 Task: Look for space in Paisley, United Kingdom from 12th June, 2023 to 15th June, 2023 for 2 adults in price range Rs.10000 to Rs.15000. Place can be entire place with 1  bedroom having 1 bed and 1 bathroom. Property type can be house, flat, guest house, hotel. Booking option can be shelf check-in. Required host language is English.
Action: Mouse moved to (396, 78)
Screenshot: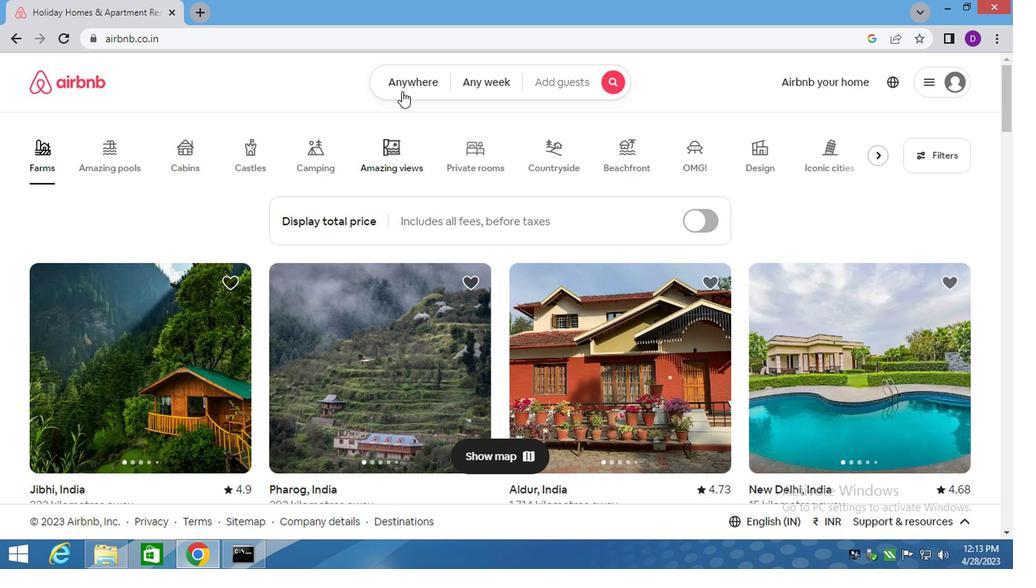 
Action: Mouse pressed left at (396, 78)
Screenshot: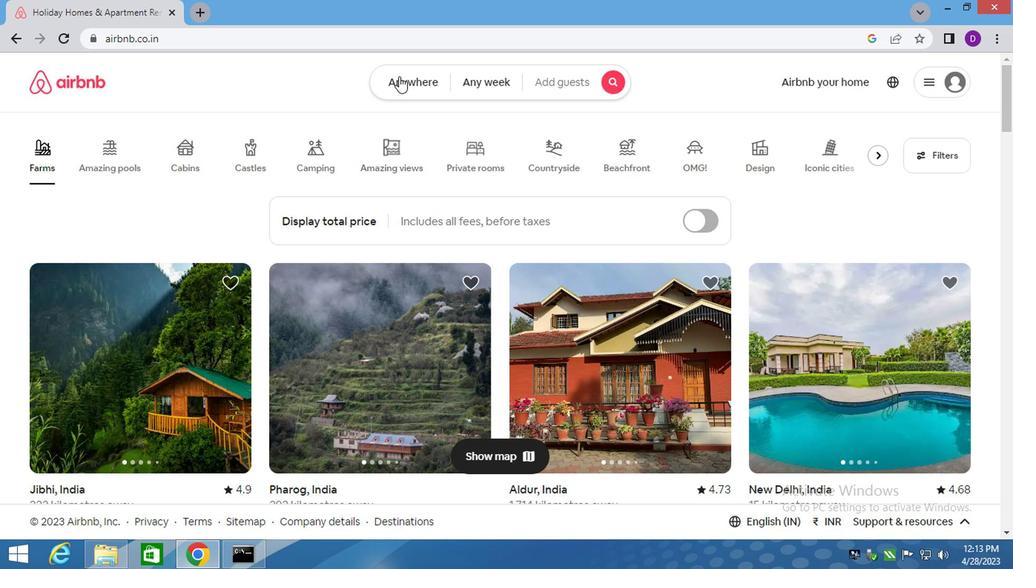 
Action: Mouse moved to (262, 143)
Screenshot: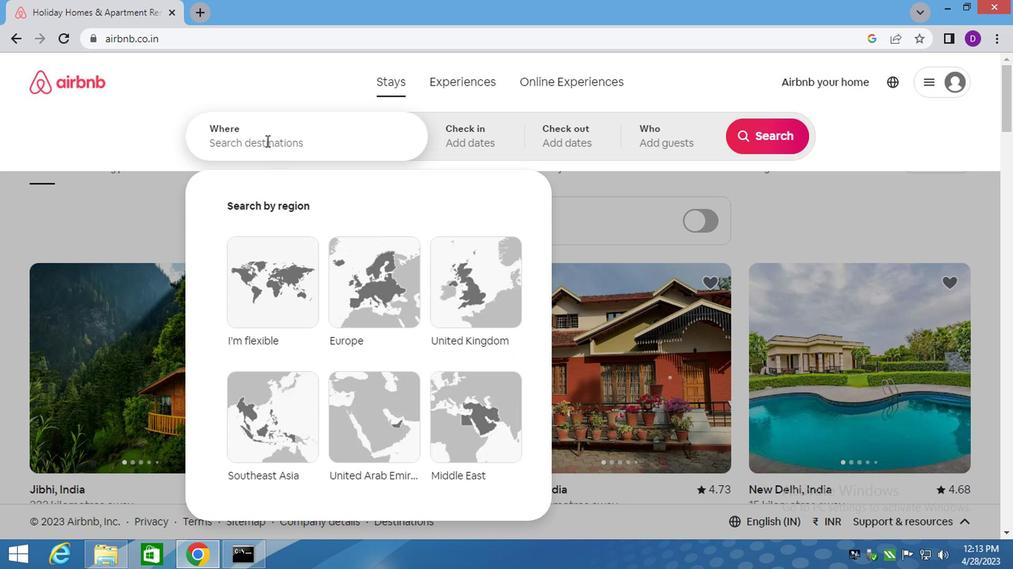 
Action: Mouse pressed left at (262, 143)
Screenshot: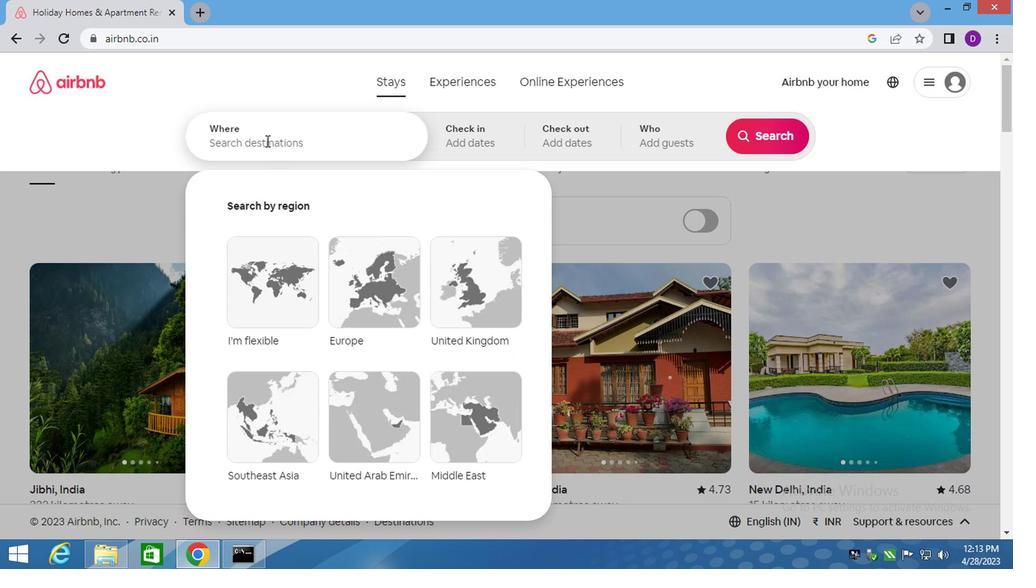 
Action: Key pressed <Key.shift>PAISLEY<Key.down>,<Key.space><Key.shift>UNITED<Key.enter>
Screenshot: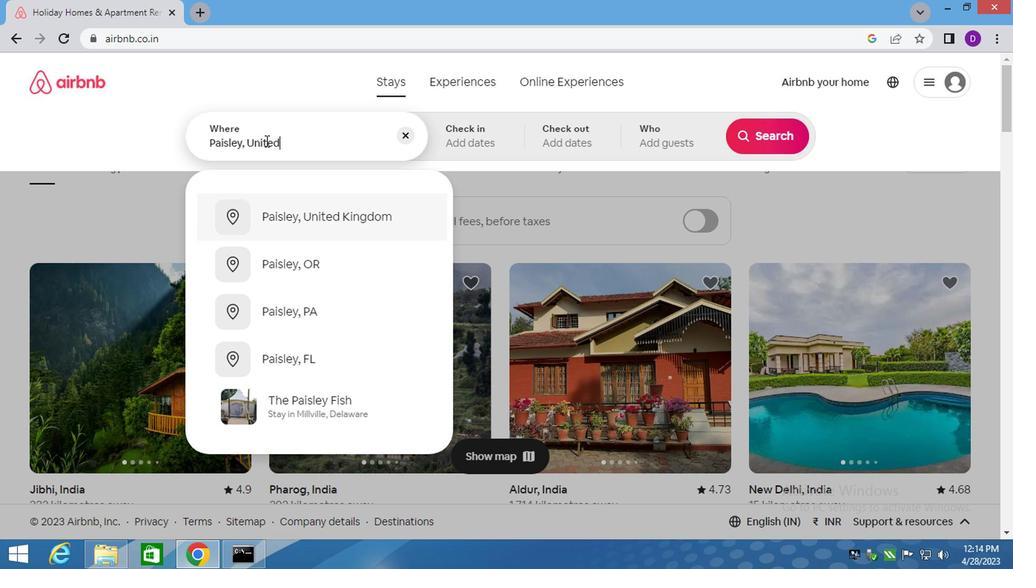 
Action: Mouse moved to (747, 259)
Screenshot: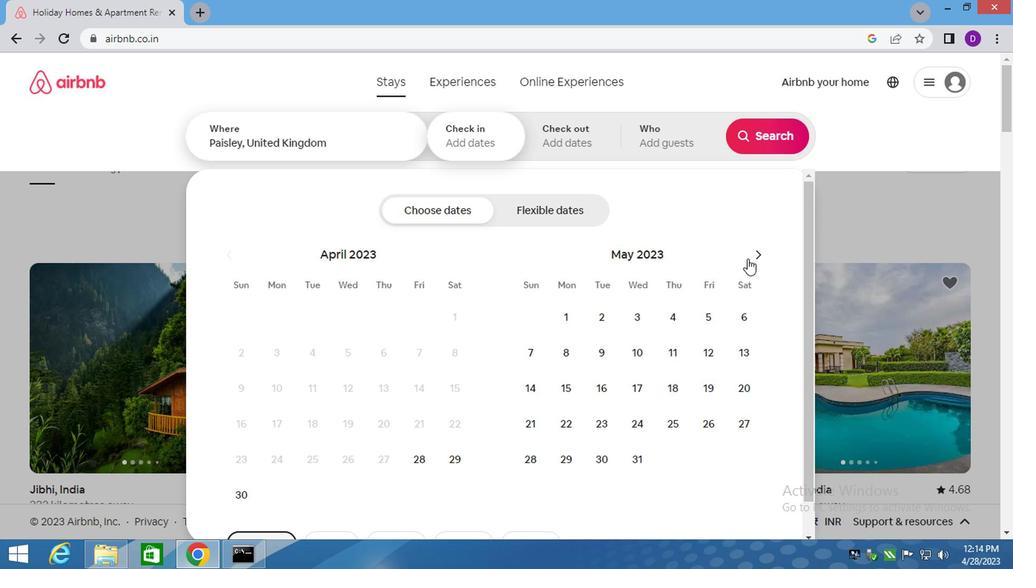 
Action: Mouse pressed left at (747, 259)
Screenshot: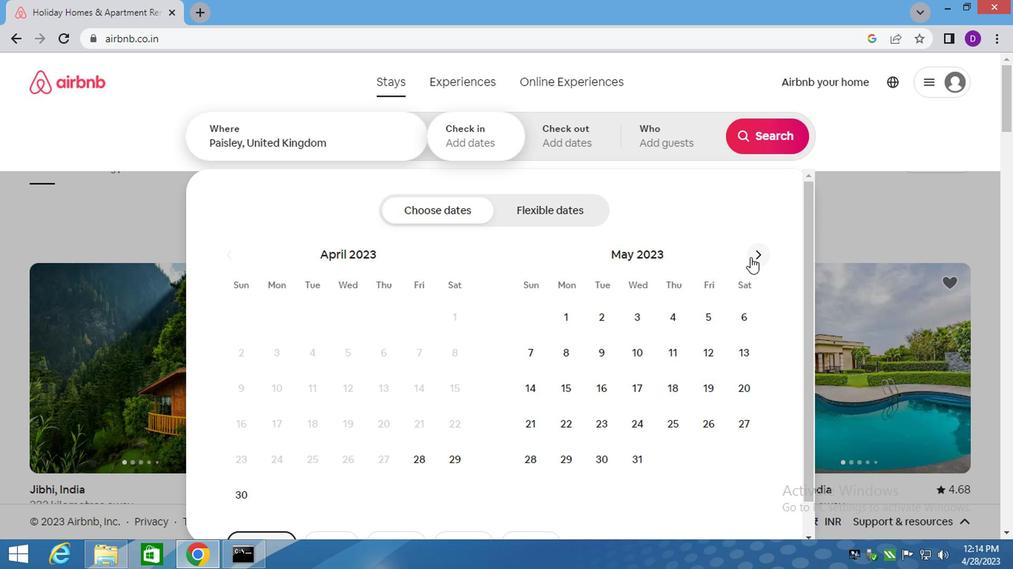 
Action: Mouse moved to (556, 381)
Screenshot: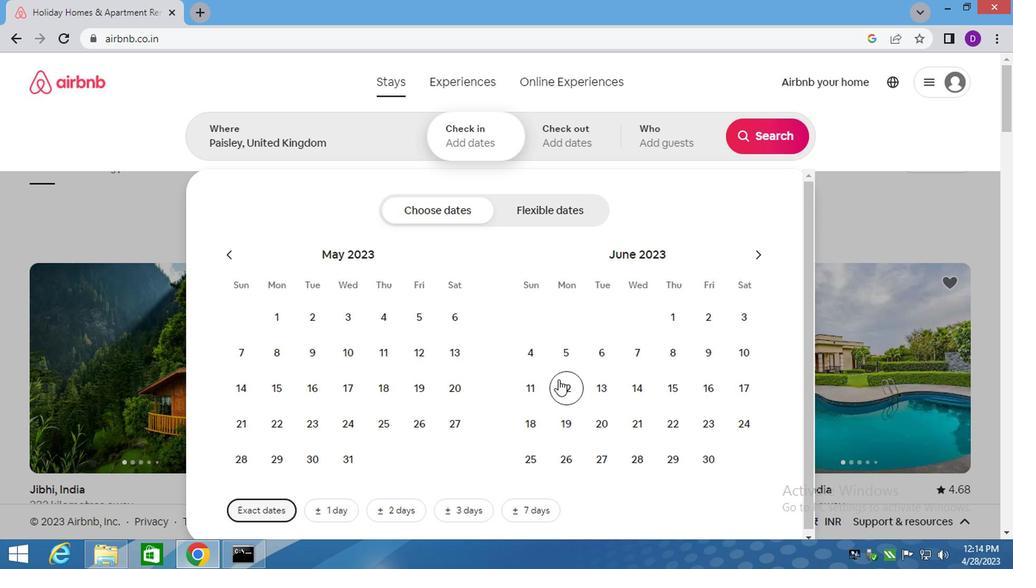 
Action: Mouse pressed left at (556, 381)
Screenshot: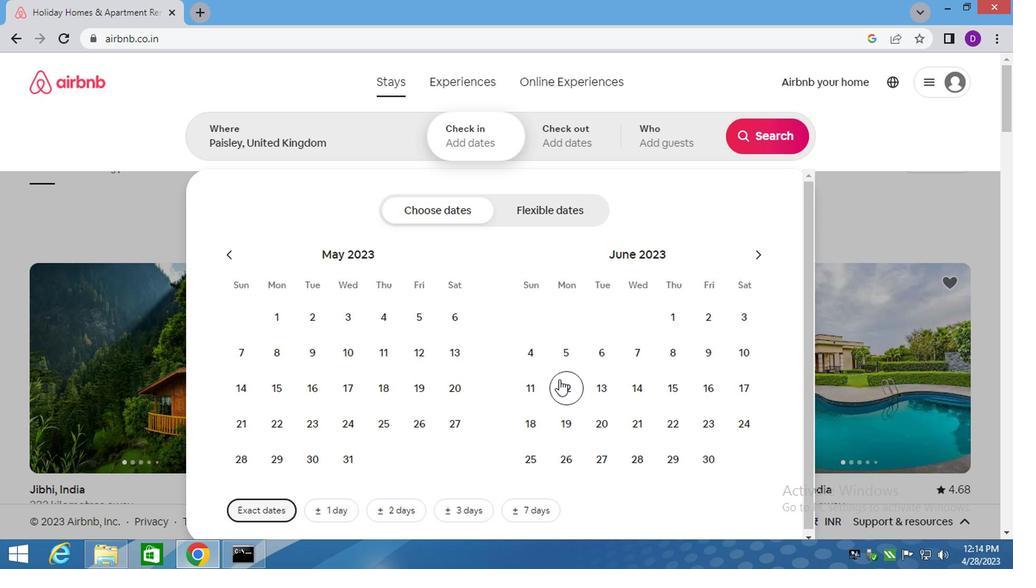 
Action: Mouse moved to (656, 392)
Screenshot: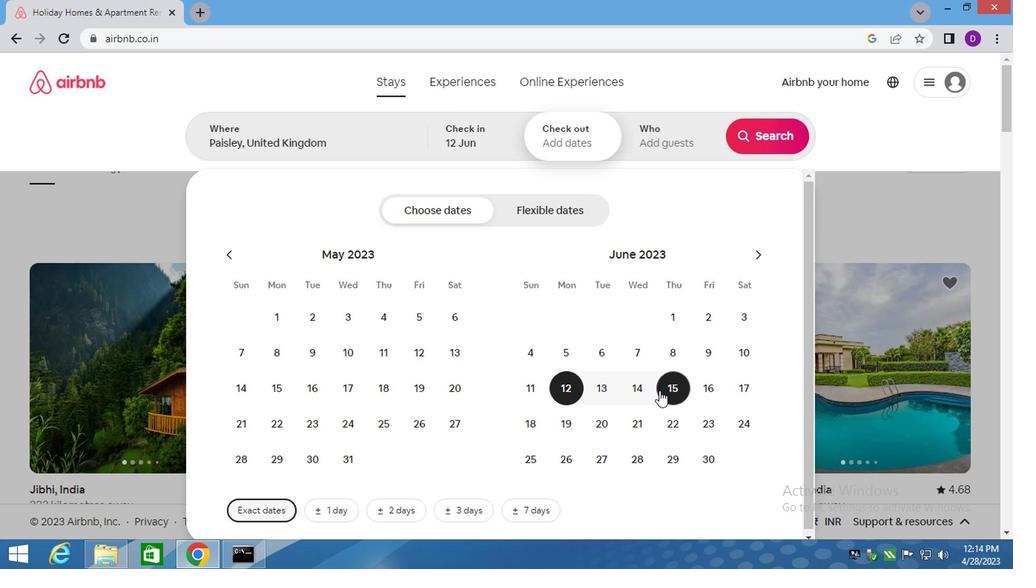 
Action: Mouse pressed left at (656, 392)
Screenshot: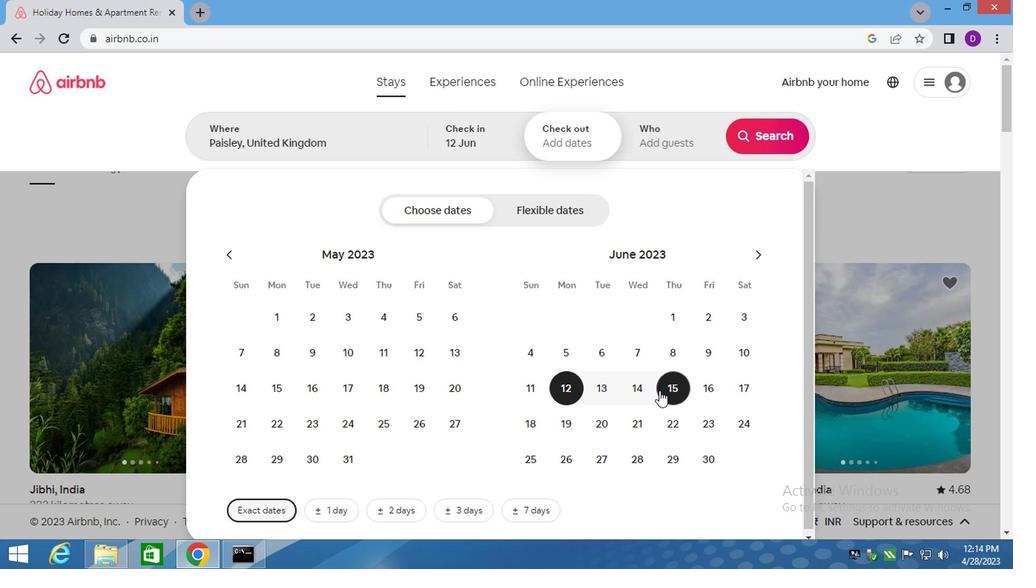 
Action: Mouse moved to (649, 139)
Screenshot: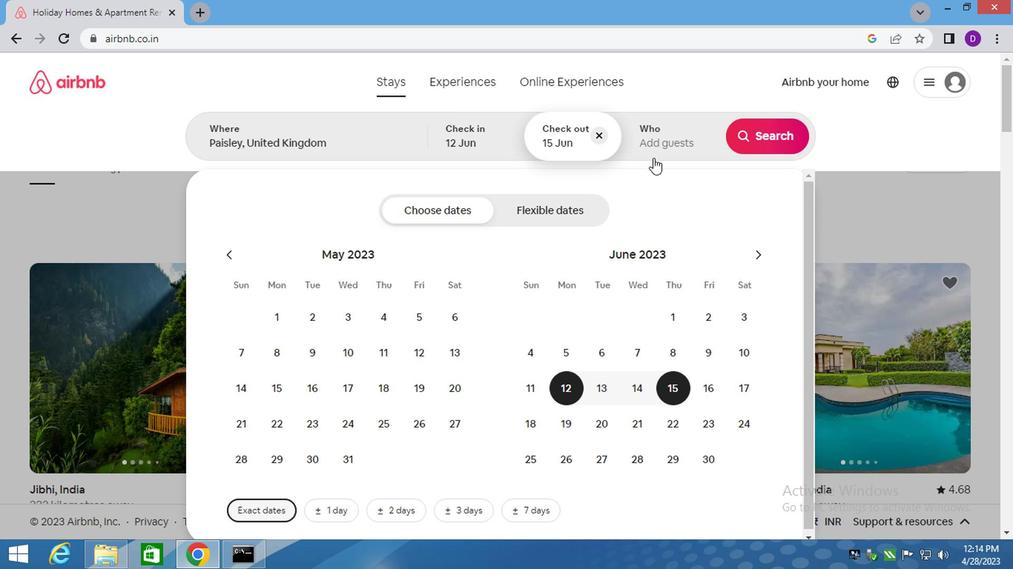 
Action: Mouse pressed left at (649, 139)
Screenshot: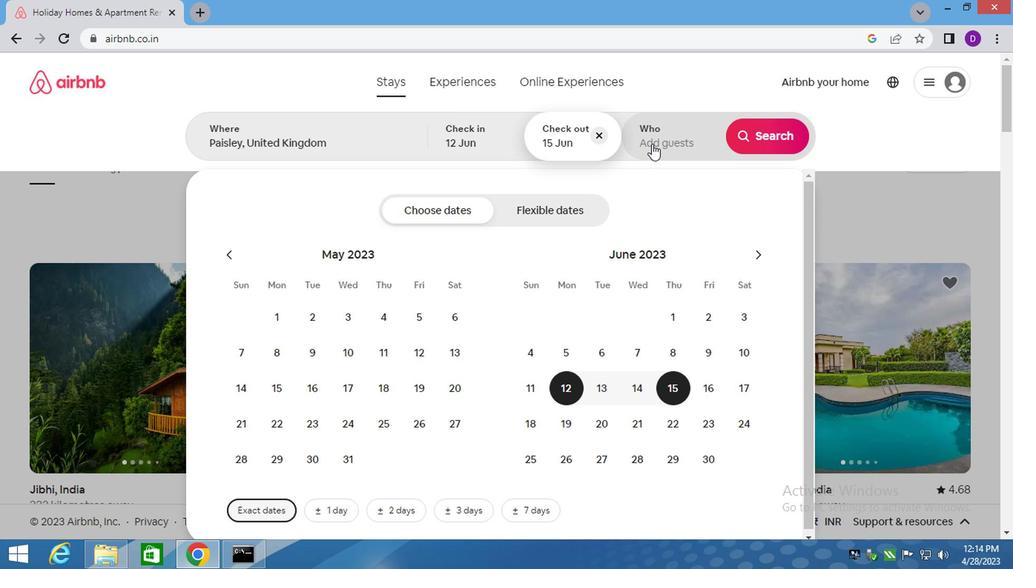 
Action: Mouse moved to (775, 217)
Screenshot: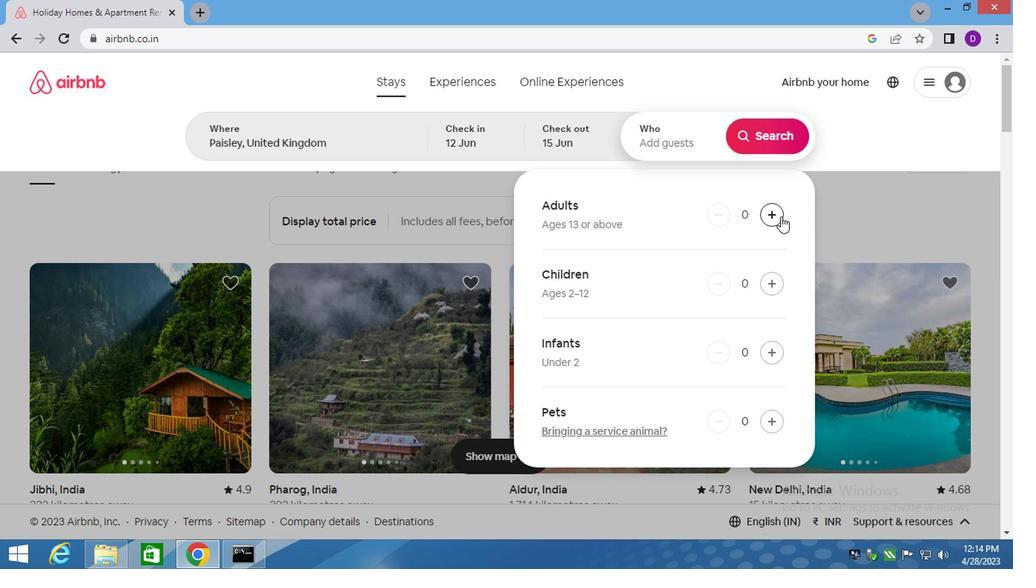 
Action: Mouse pressed left at (775, 217)
Screenshot: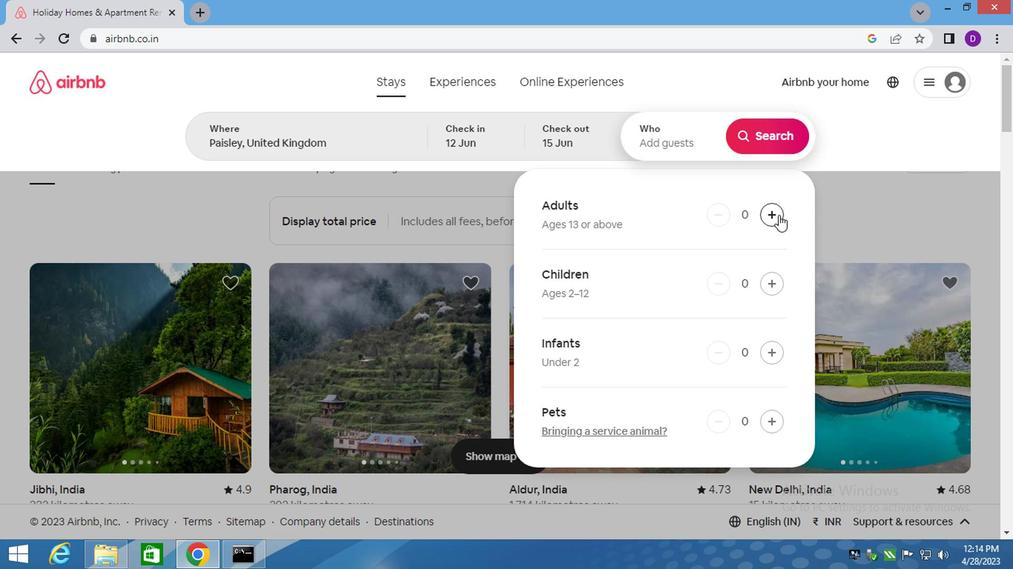 
Action: Mouse pressed left at (775, 217)
Screenshot: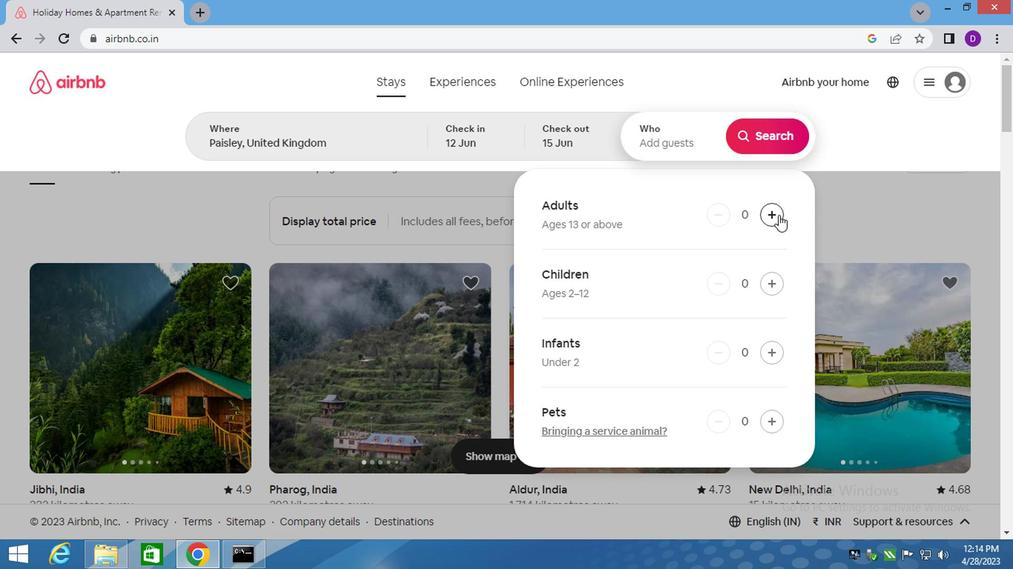 
Action: Mouse moved to (751, 134)
Screenshot: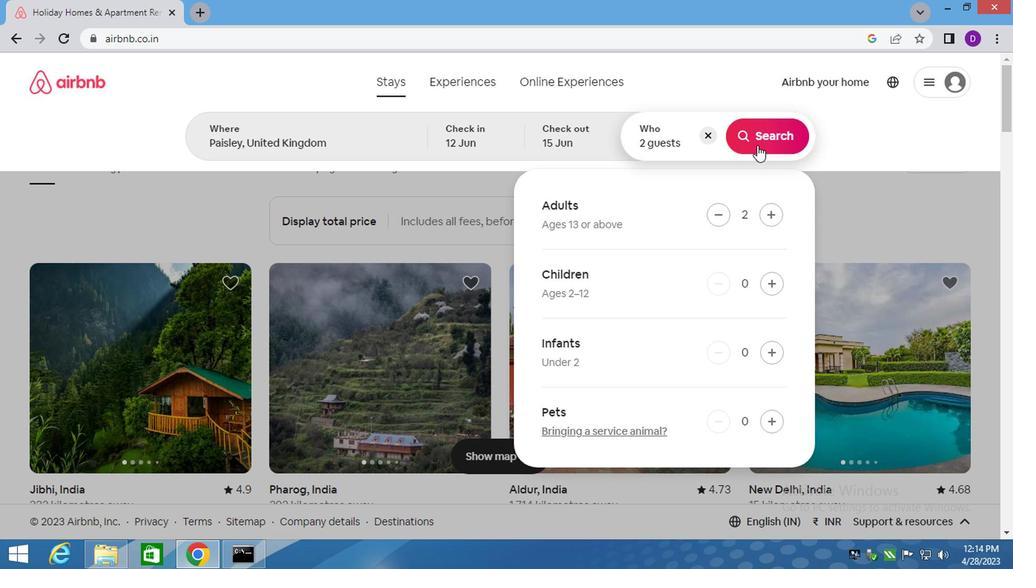 
Action: Mouse pressed left at (751, 134)
Screenshot: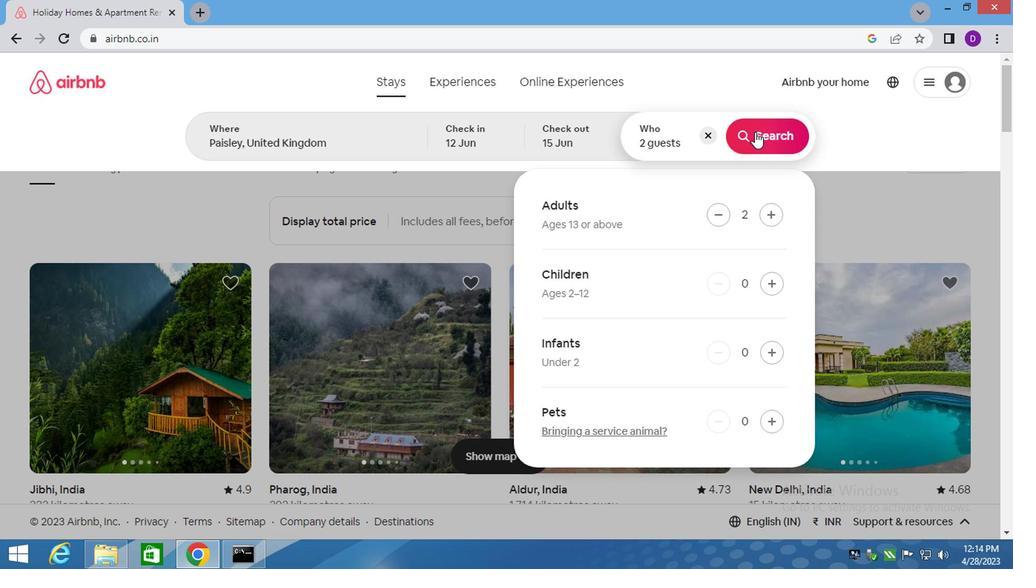 
Action: Mouse moved to (930, 144)
Screenshot: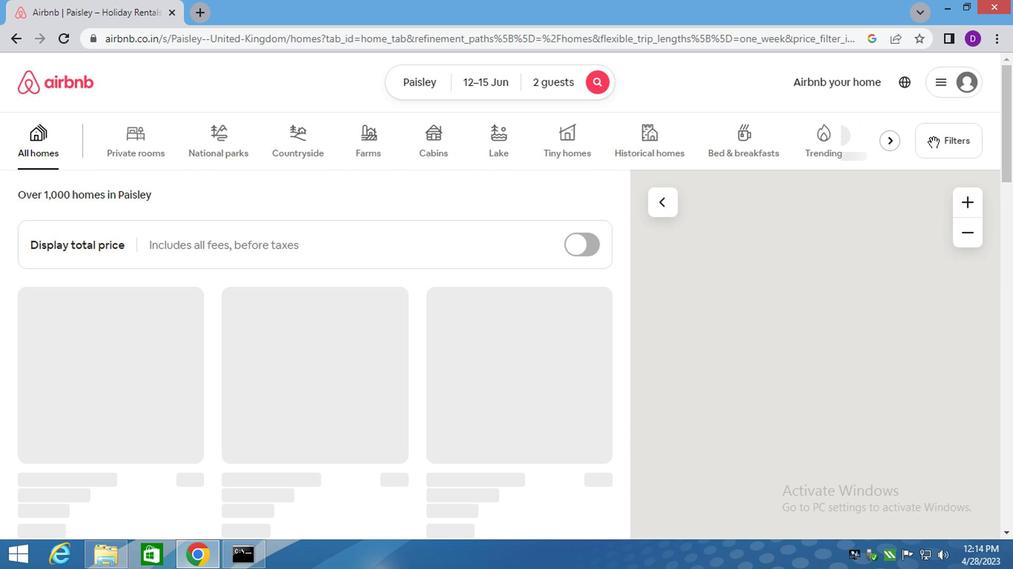 
Action: Mouse pressed left at (930, 144)
Screenshot: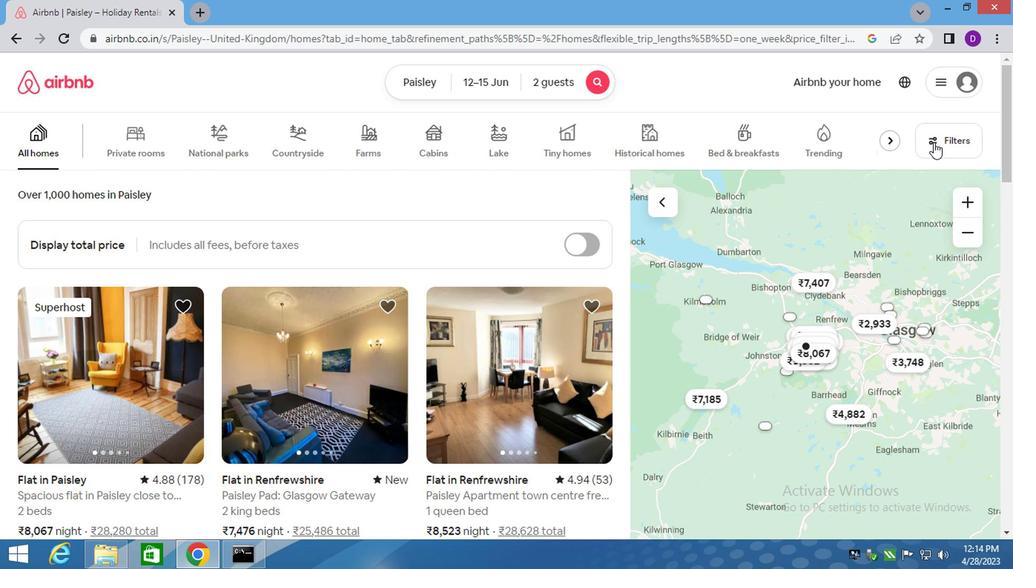 
Action: Mouse moved to (317, 330)
Screenshot: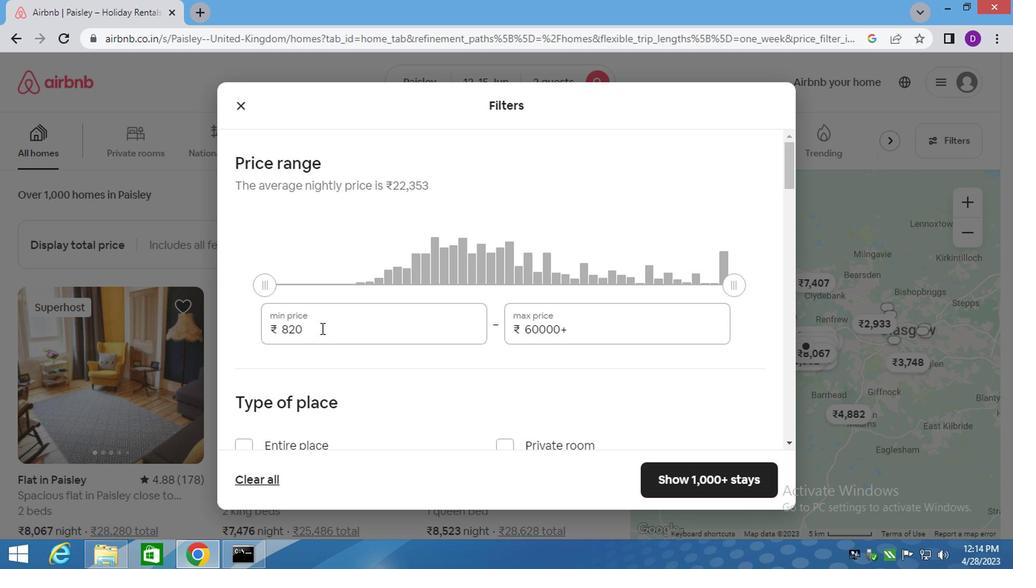 
Action: Mouse pressed left at (317, 330)
Screenshot: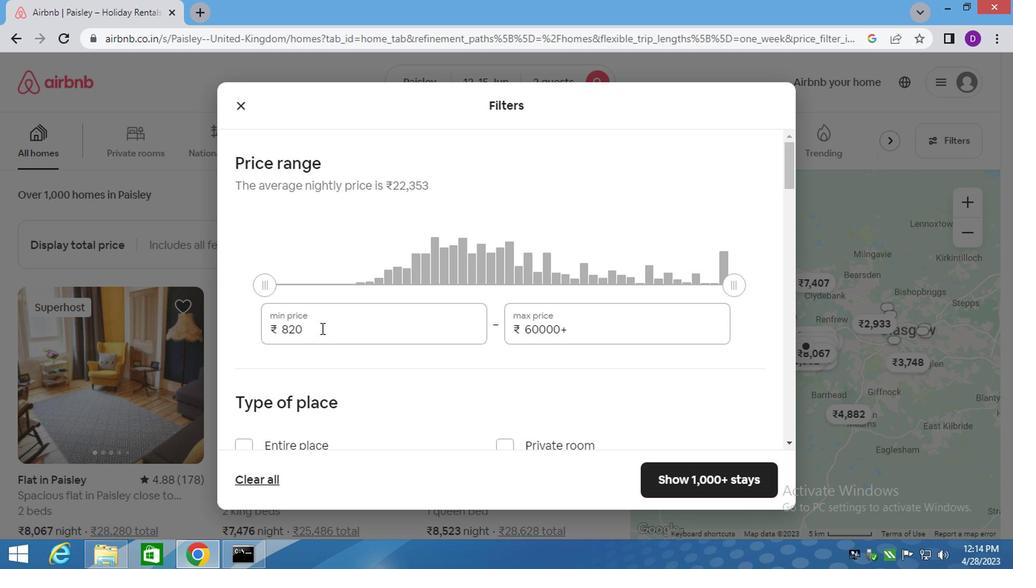 
Action: Mouse pressed left at (317, 330)
Screenshot: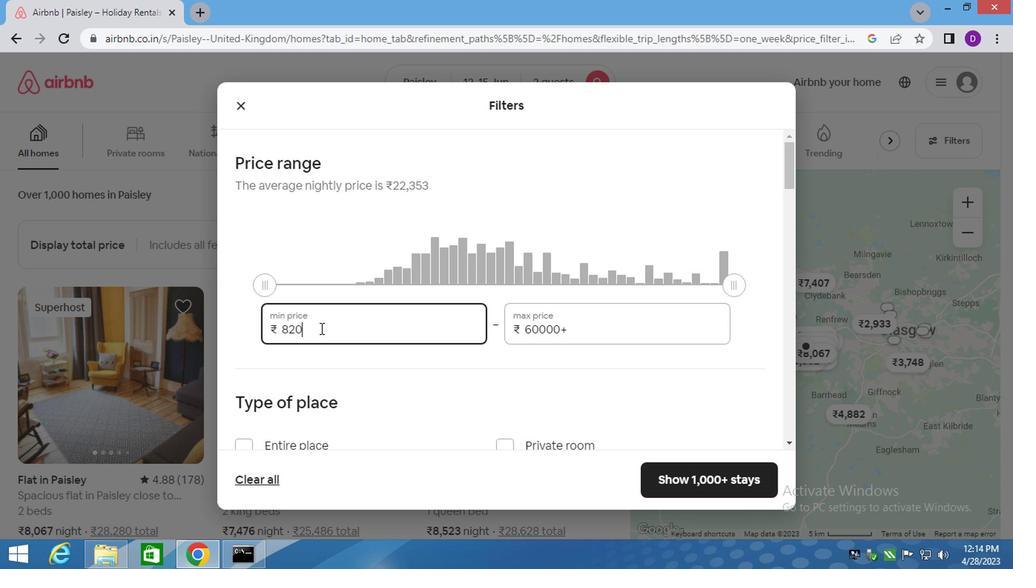 
Action: Key pressed 10000<Key.tab>15000
Screenshot: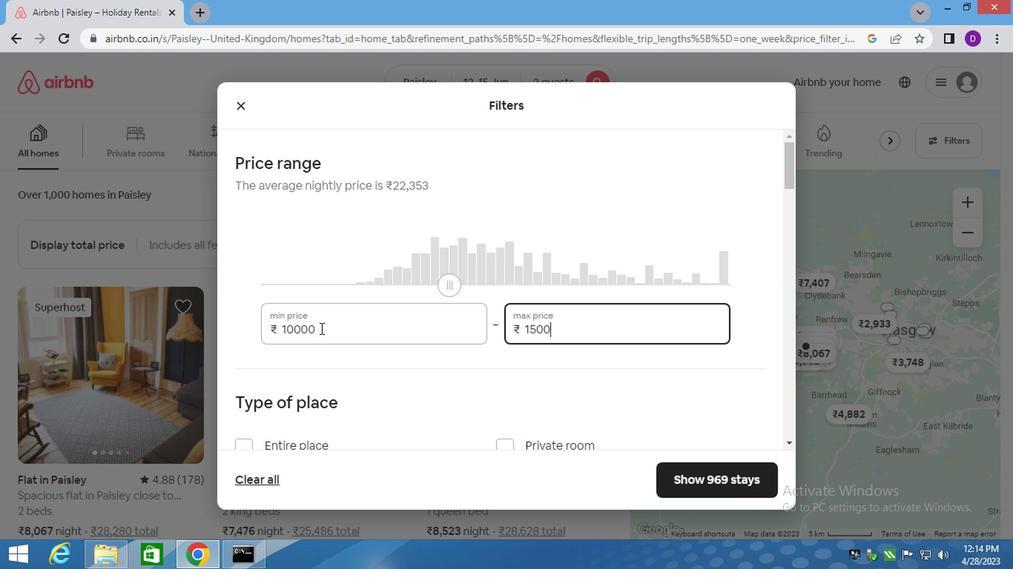 
Action: Mouse scrolled (317, 329) with delta (0, 0)
Screenshot: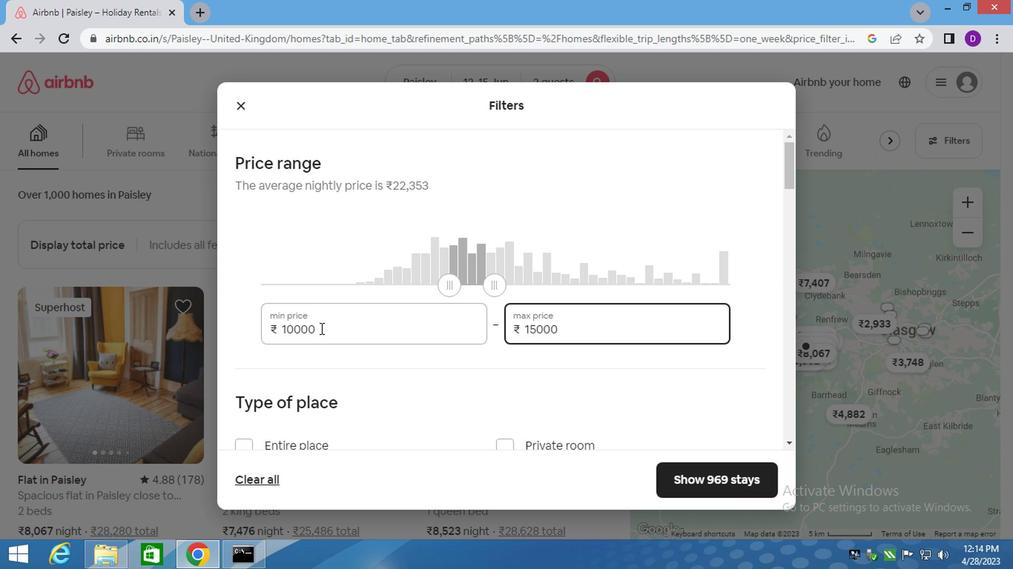 
Action: Mouse scrolled (317, 329) with delta (0, 0)
Screenshot: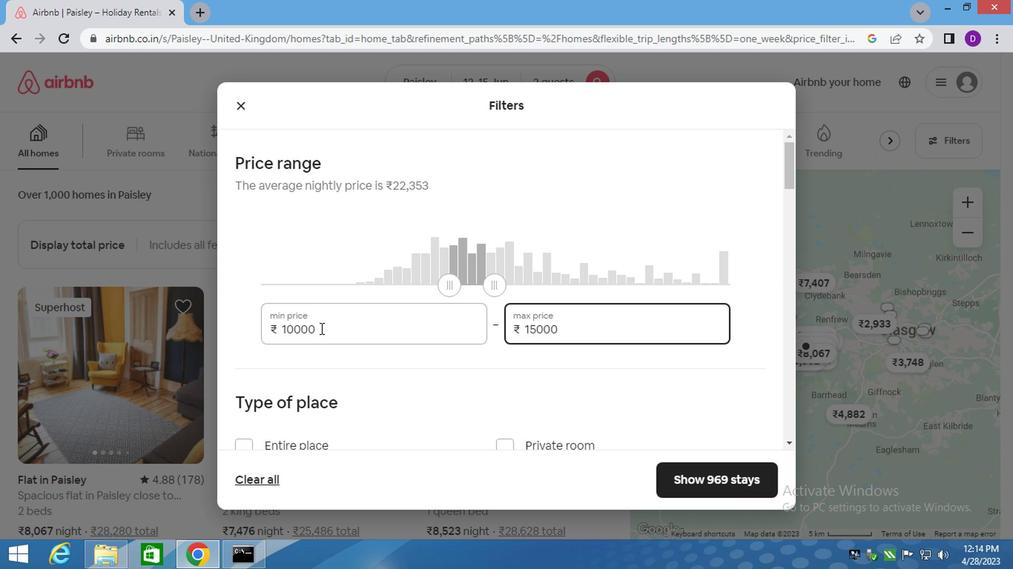 
Action: Mouse moved to (240, 305)
Screenshot: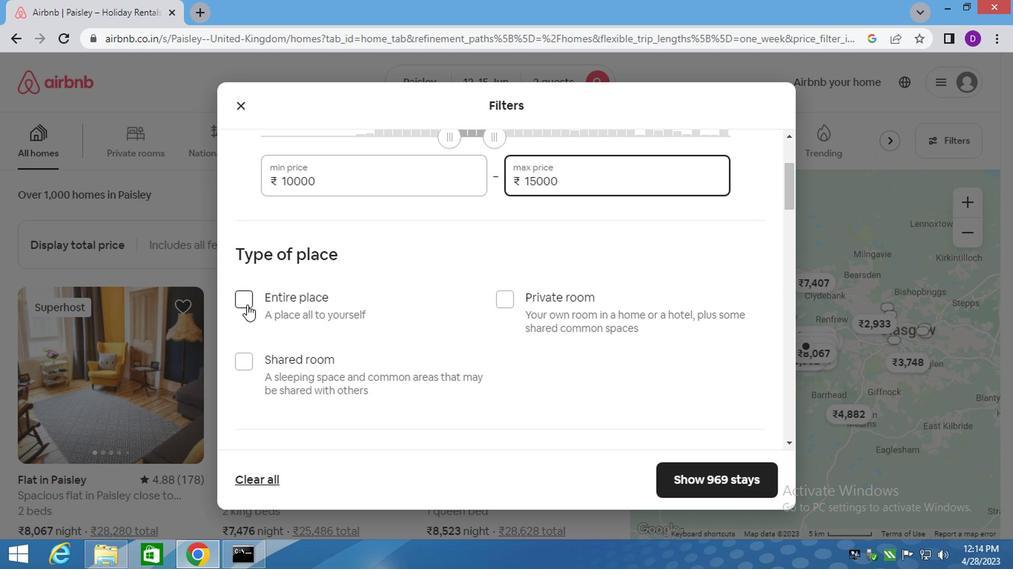 
Action: Mouse pressed left at (240, 305)
Screenshot: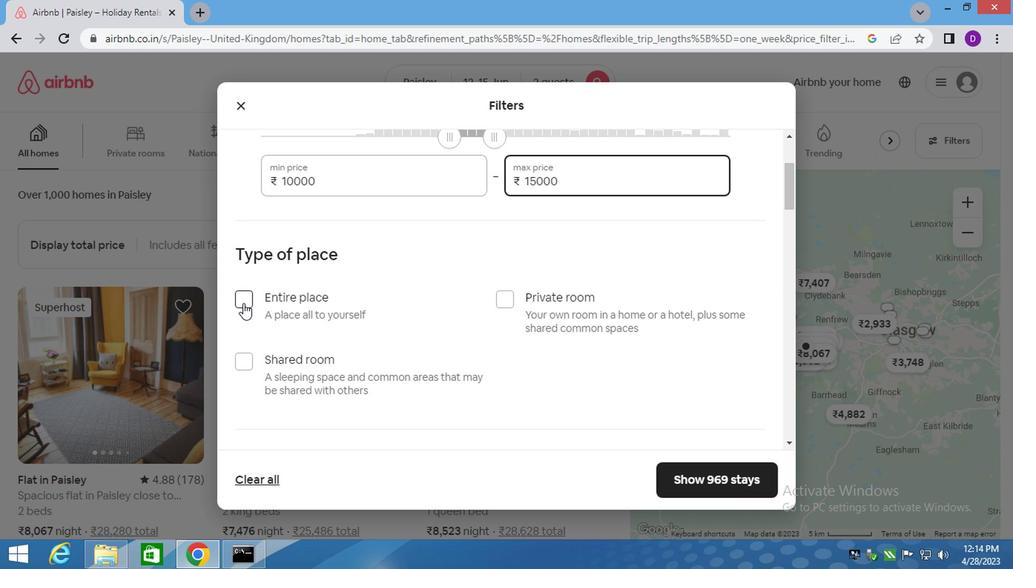 
Action: Mouse moved to (311, 328)
Screenshot: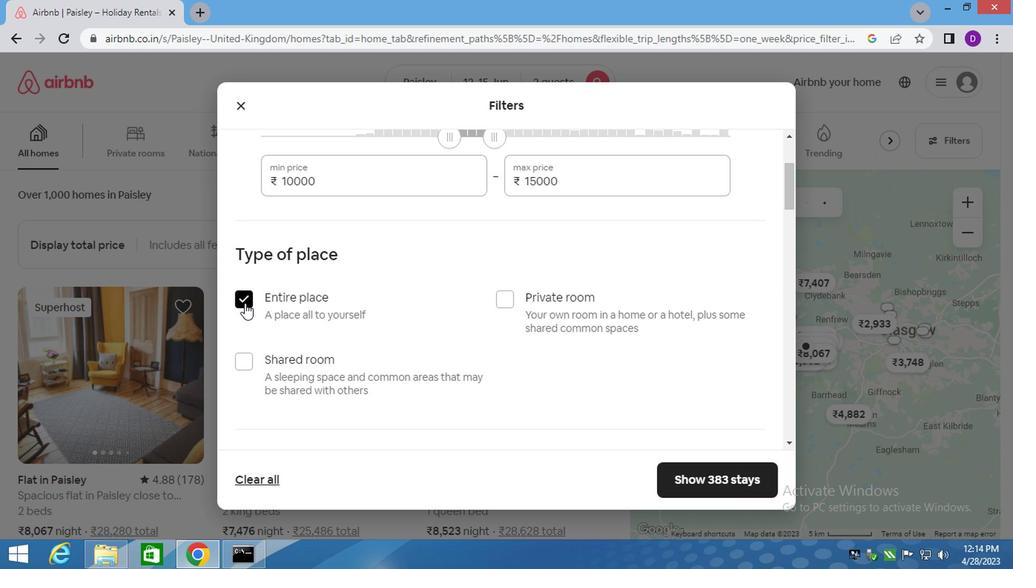 
Action: Mouse scrolled (311, 327) with delta (0, -1)
Screenshot: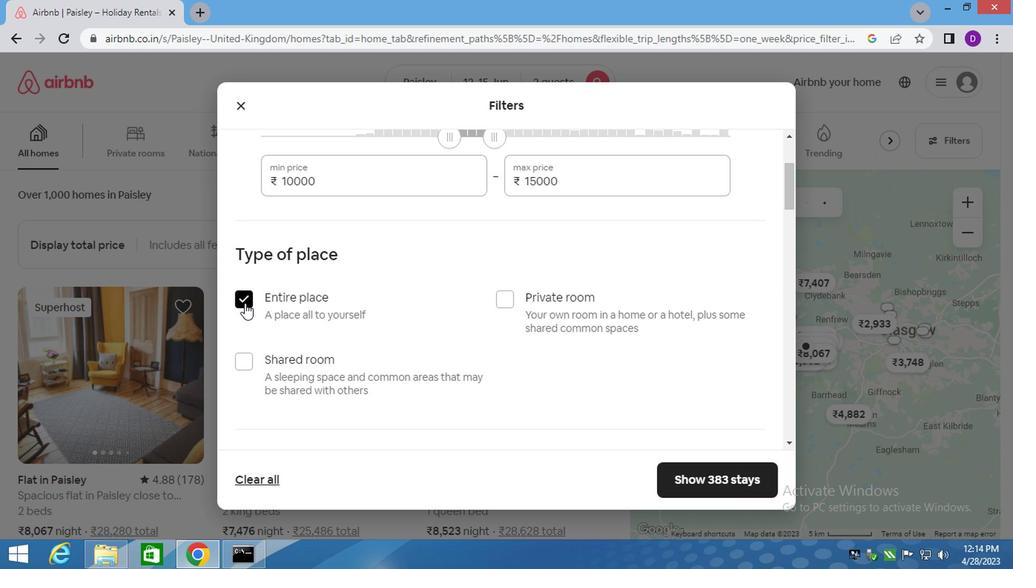 
Action: Mouse moved to (329, 338)
Screenshot: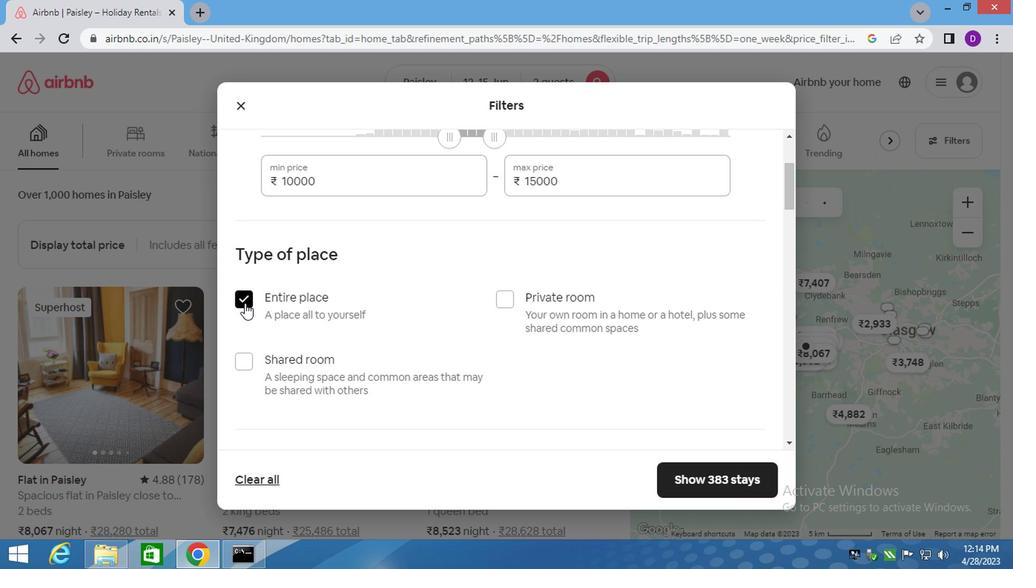 
Action: Mouse scrolled (311, 328) with delta (0, 0)
Screenshot: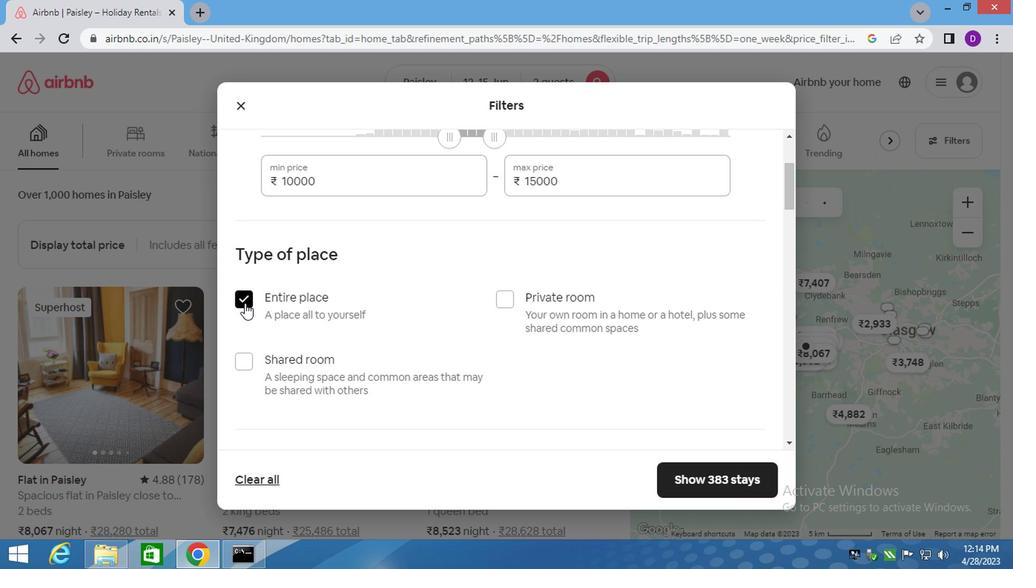 
Action: Mouse moved to (381, 343)
Screenshot: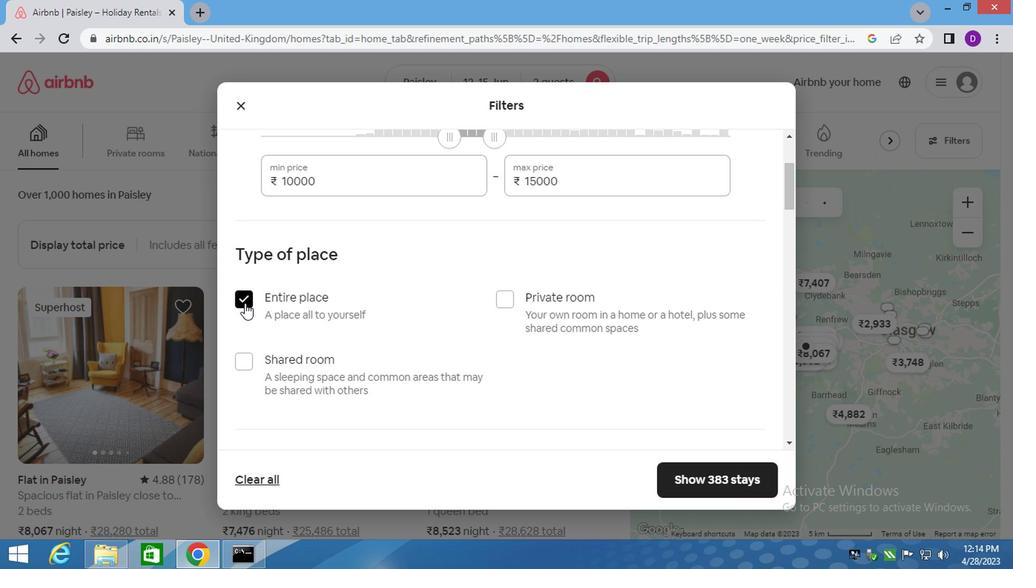 
Action: Mouse scrolled (311, 328) with delta (0, 0)
Screenshot: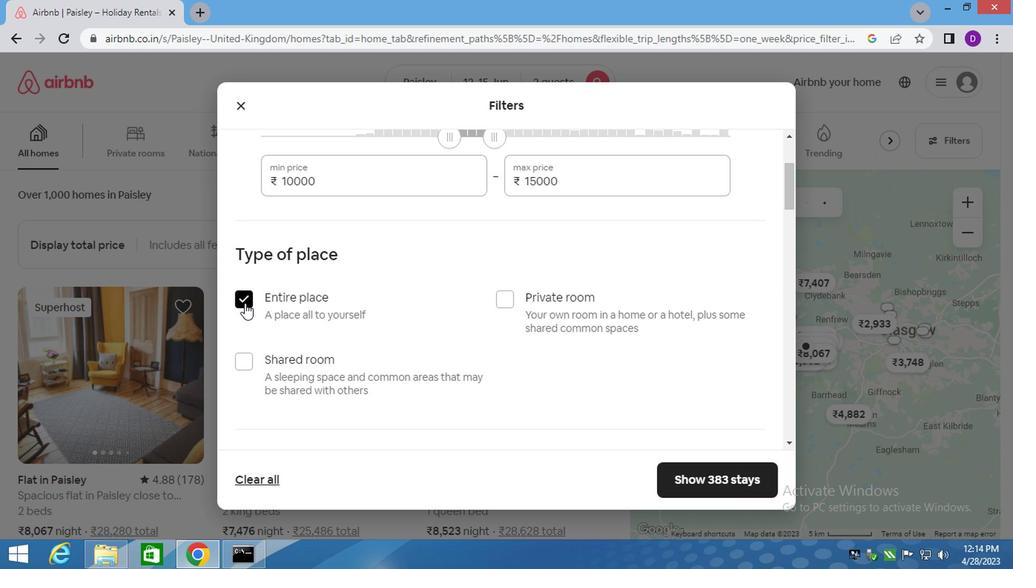 
Action: Mouse moved to (389, 343)
Screenshot: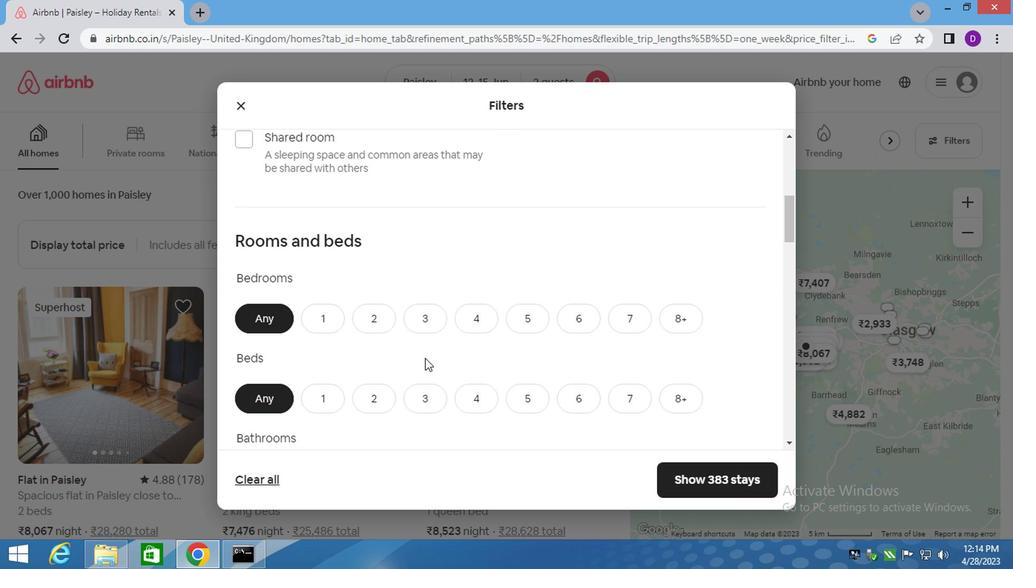 
Action: Mouse scrolled (422, 359) with delta (0, 0)
Screenshot: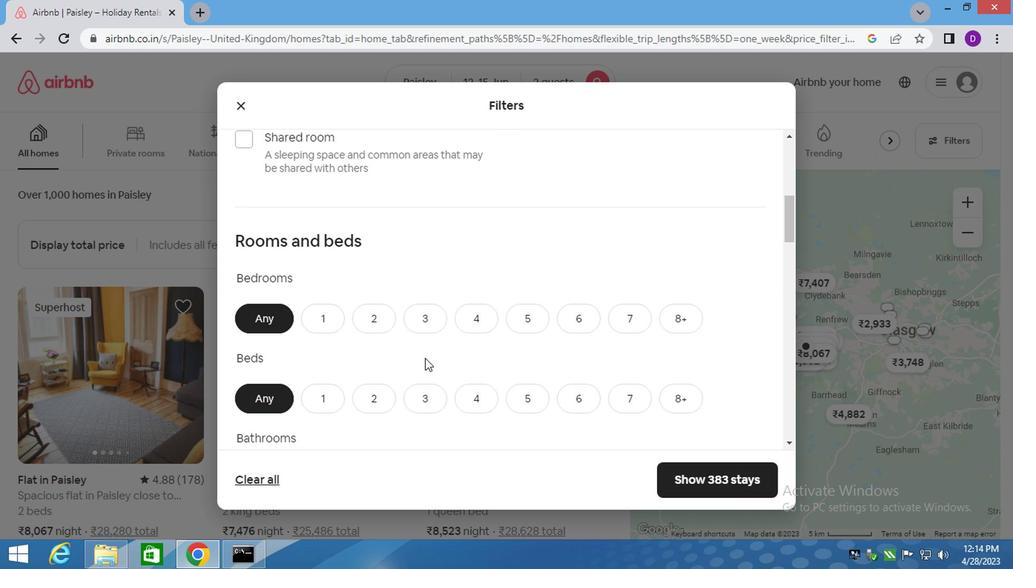 
Action: Mouse moved to (369, 331)
Screenshot: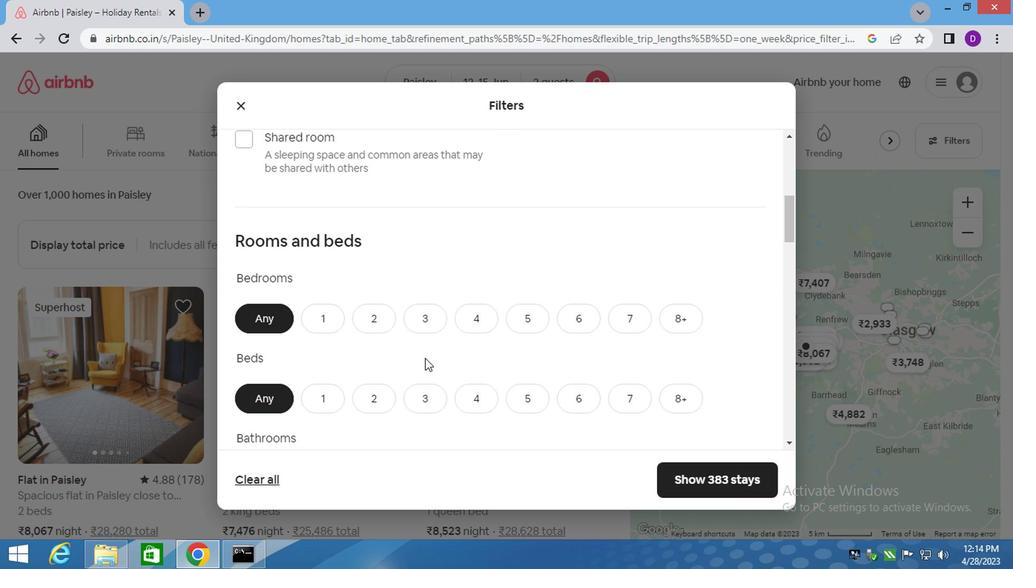 
Action: Mouse scrolled (369, 330) with delta (0, -1)
Screenshot: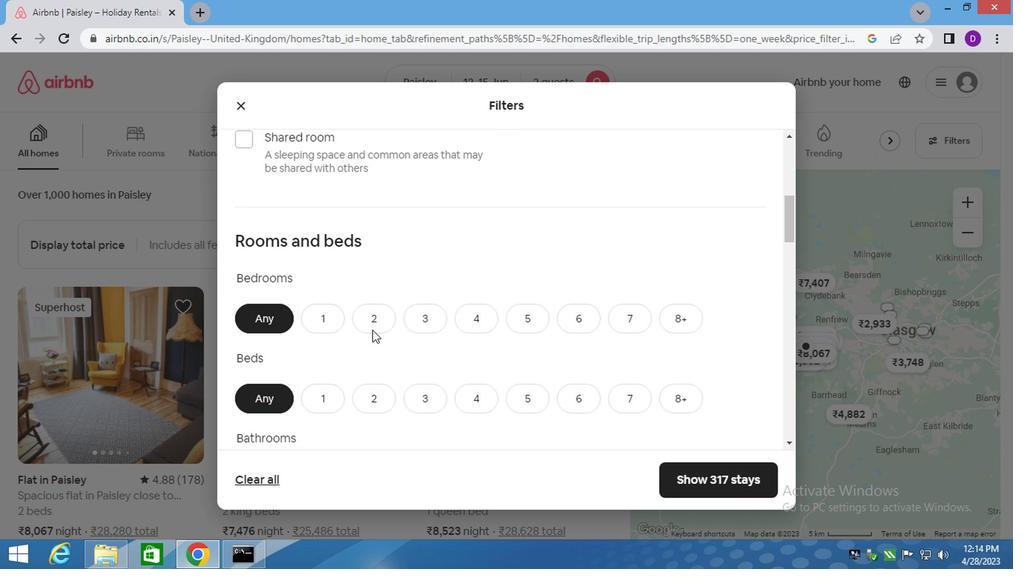 
Action: Mouse moved to (322, 175)
Screenshot: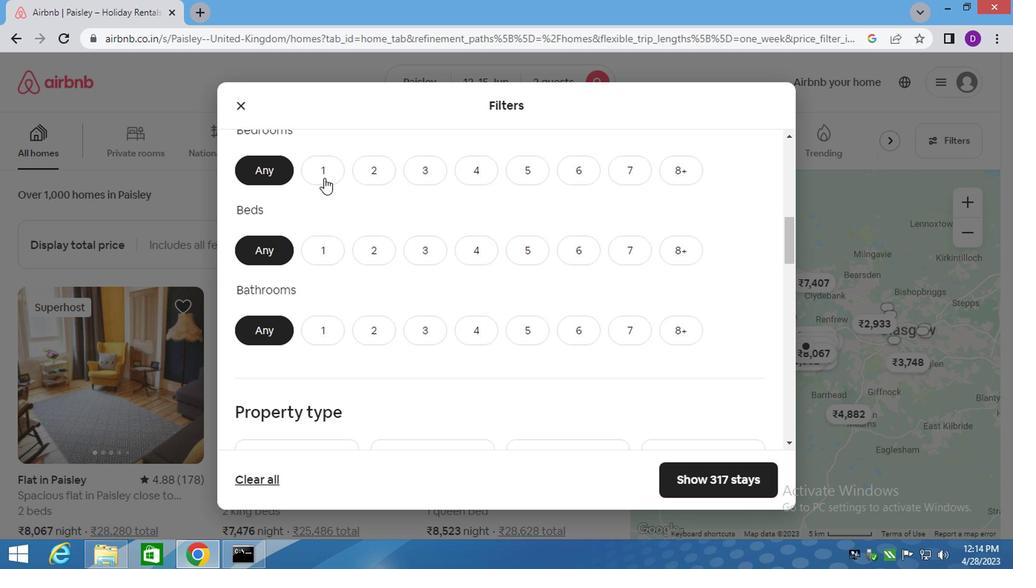 
Action: Mouse pressed left at (322, 175)
Screenshot: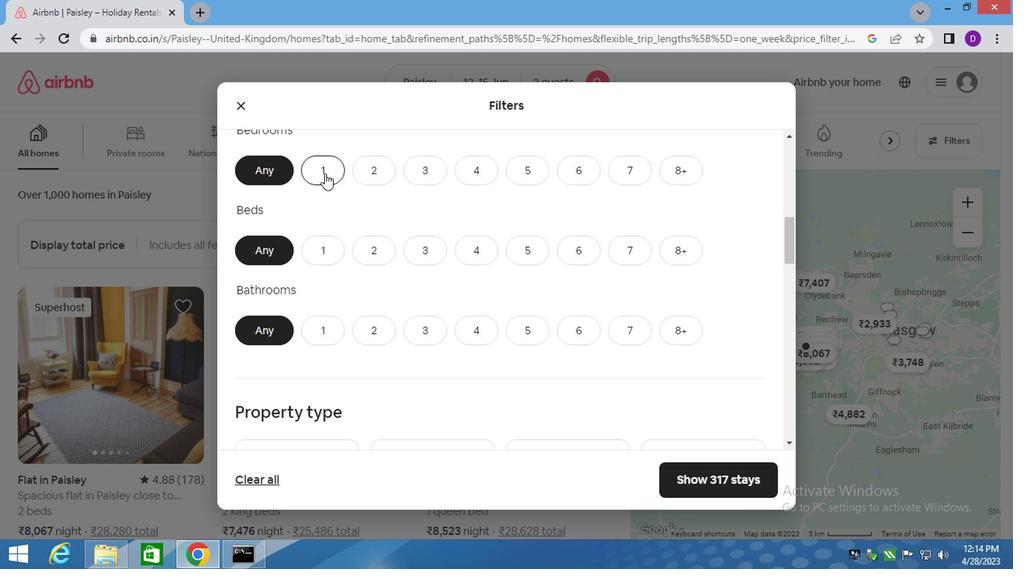 
Action: Mouse moved to (317, 248)
Screenshot: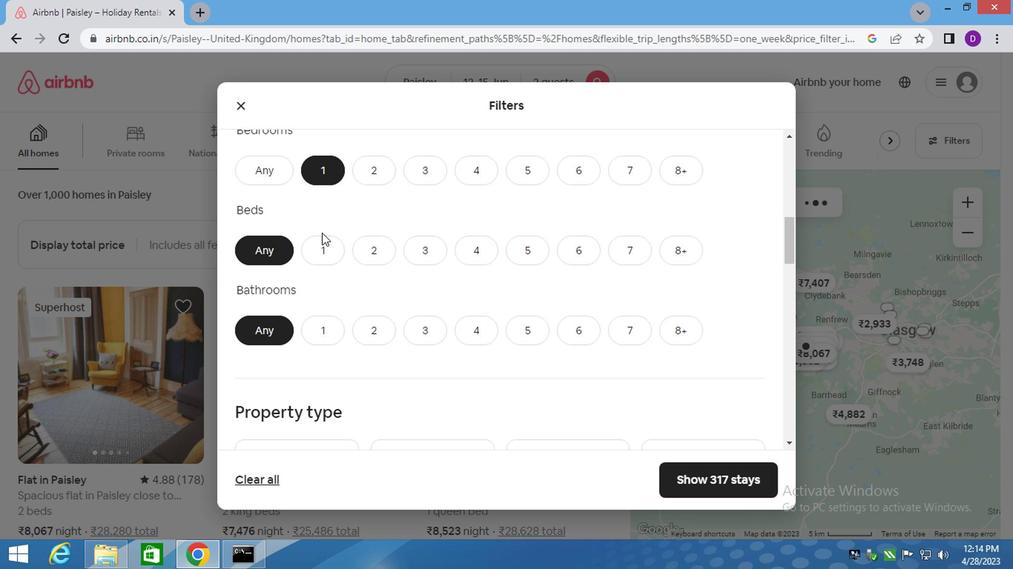 
Action: Mouse pressed left at (317, 248)
Screenshot: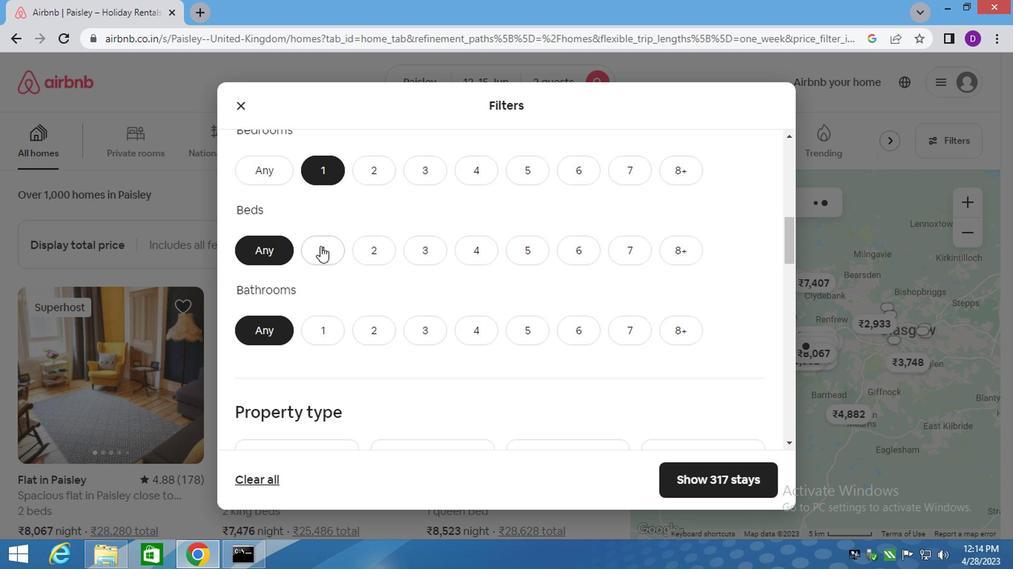 
Action: Mouse moved to (318, 336)
Screenshot: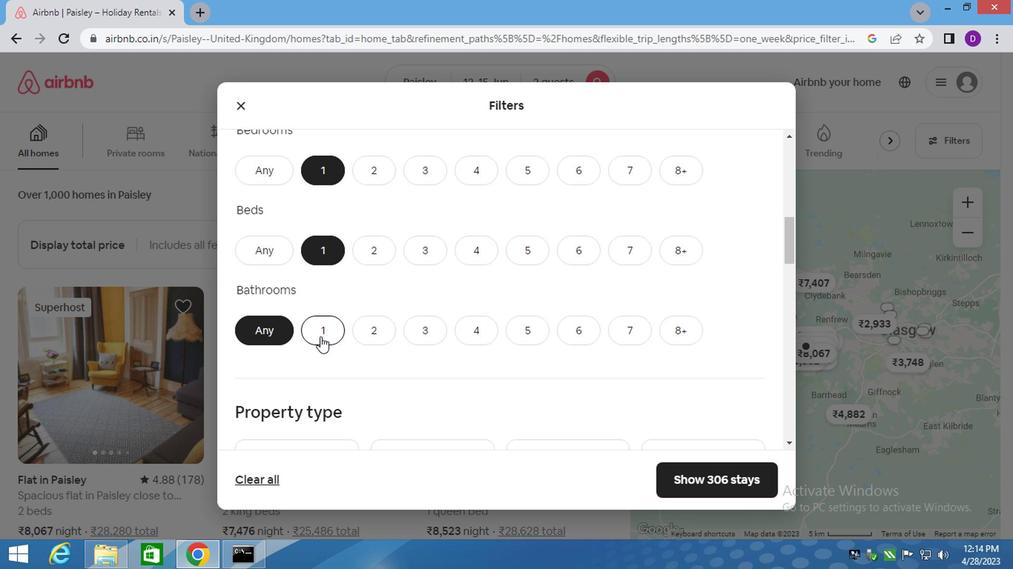 
Action: Mouse pressed left at (318, 336)
Screenshot: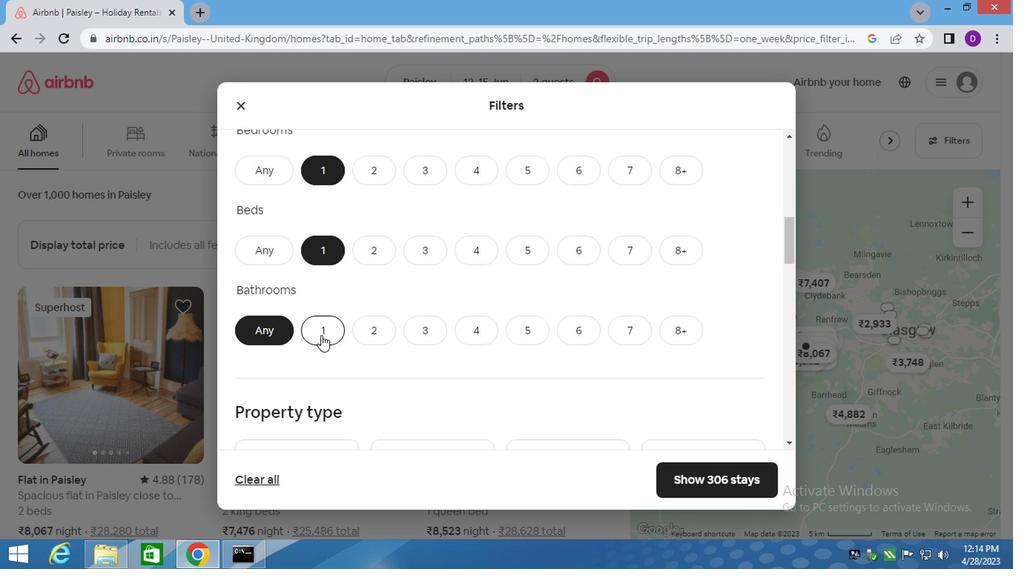 
Action: Mouse moved to (368, 345)
Screenshot: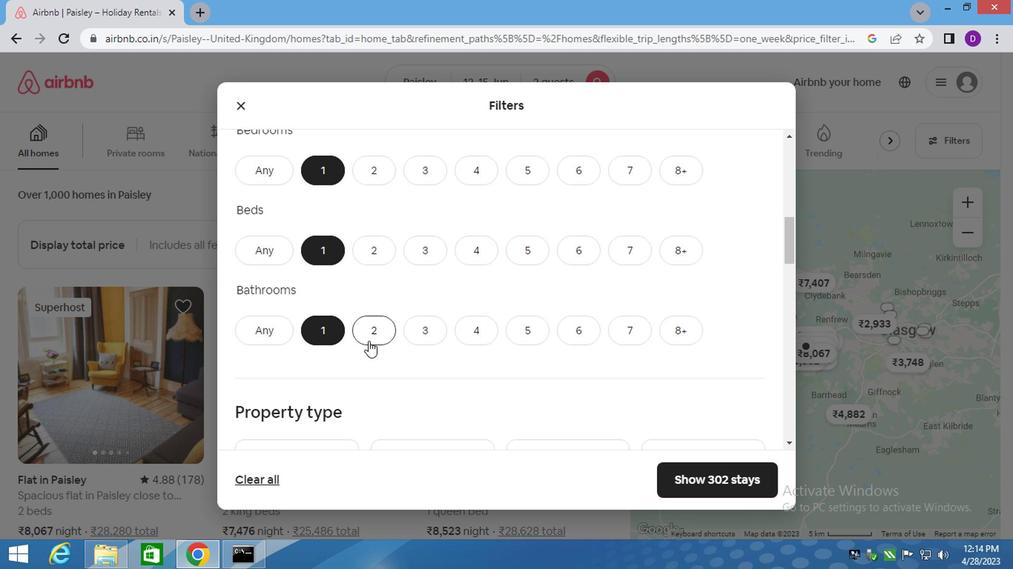 
Action: Mouse scrolled (368, 344) with delta (0, 0)
Screenshot: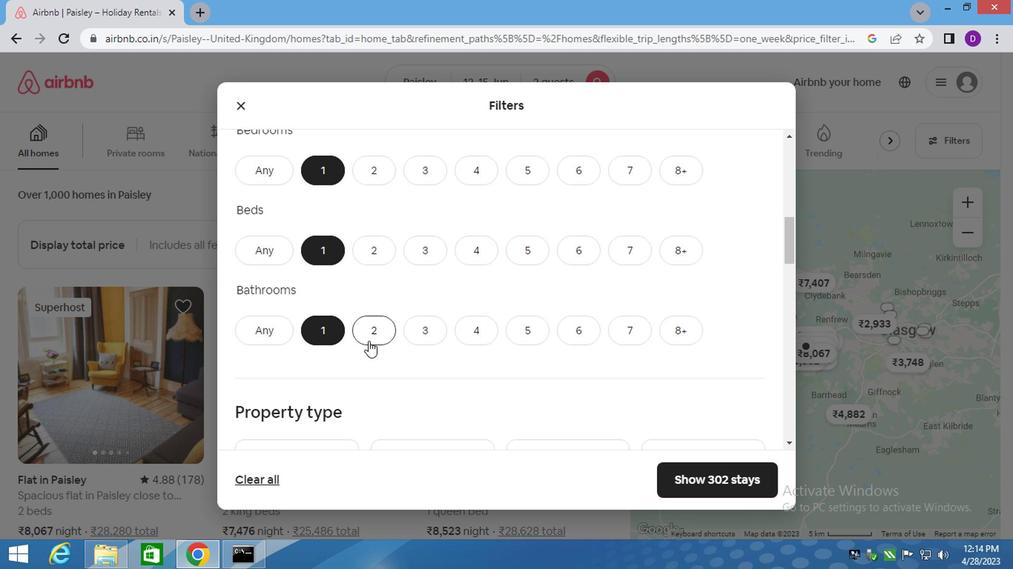
Action: Mouse moved to (368, 345)
Screenshot: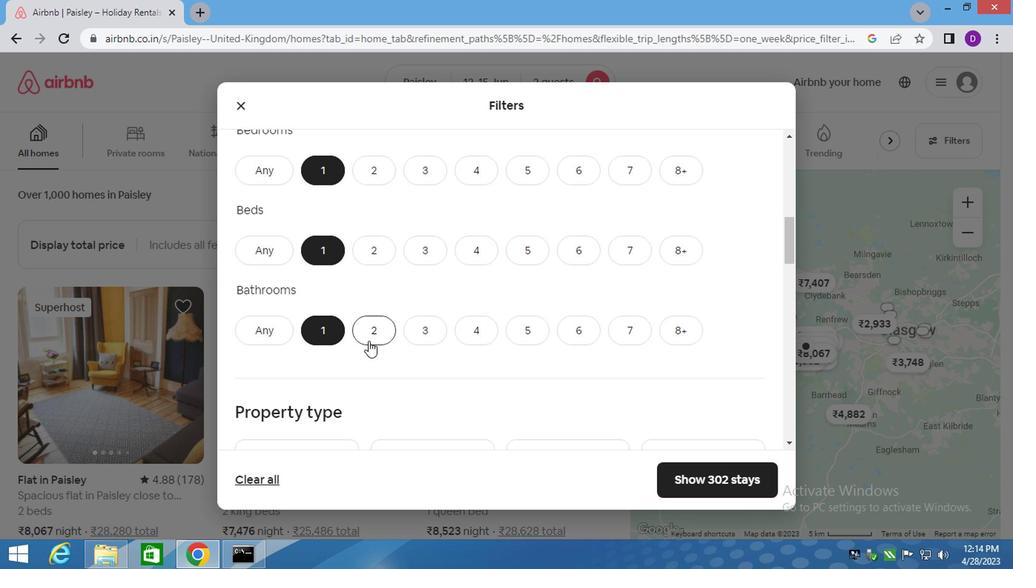 
Action: Mouse scrolled (368, 344) with delta (0, 0)
Screenshot: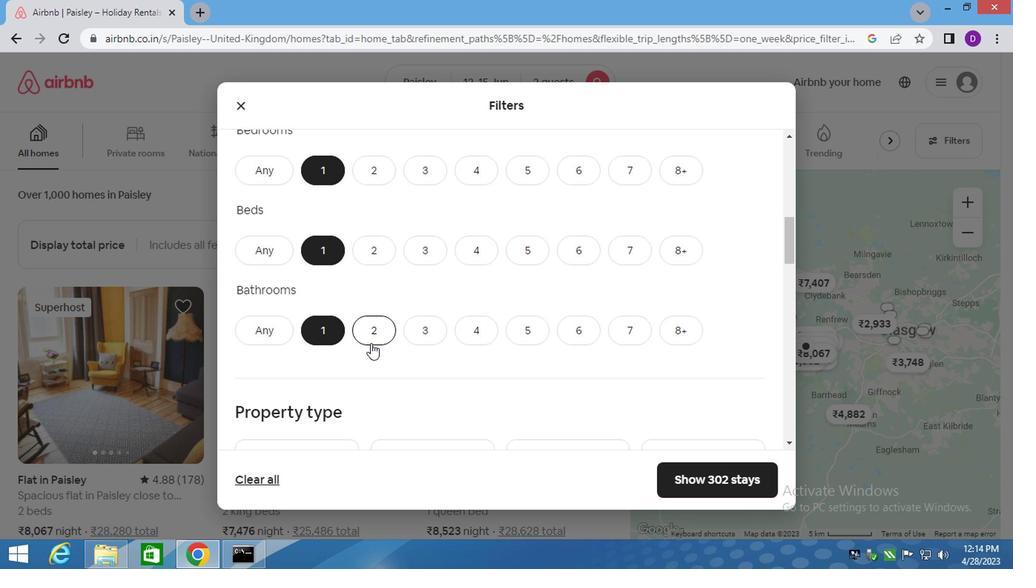 
Action: Mouse moved to (327, 328)
Screenshot: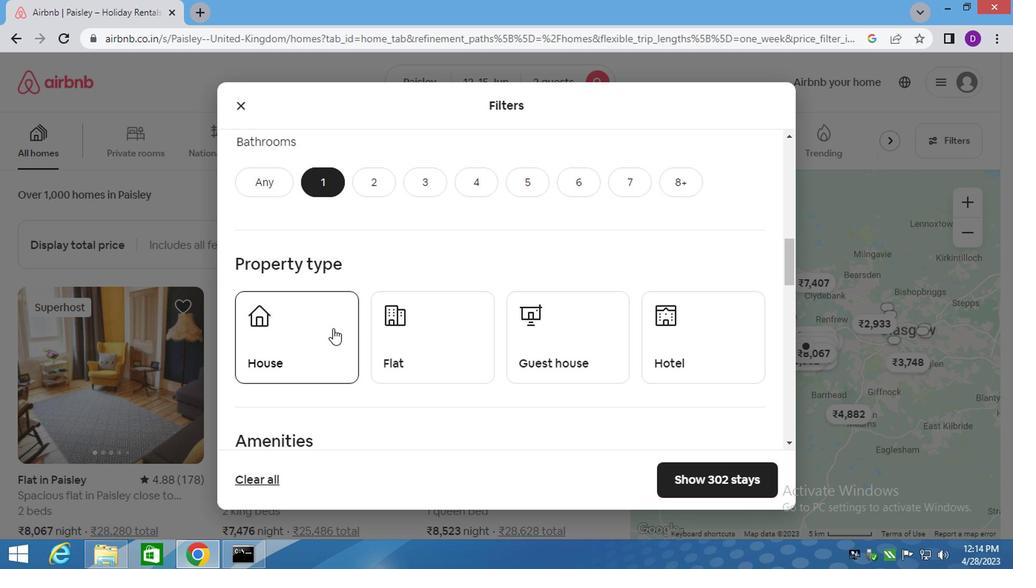 
Action: Mouse pressed left at (327, 328)
Screenshot: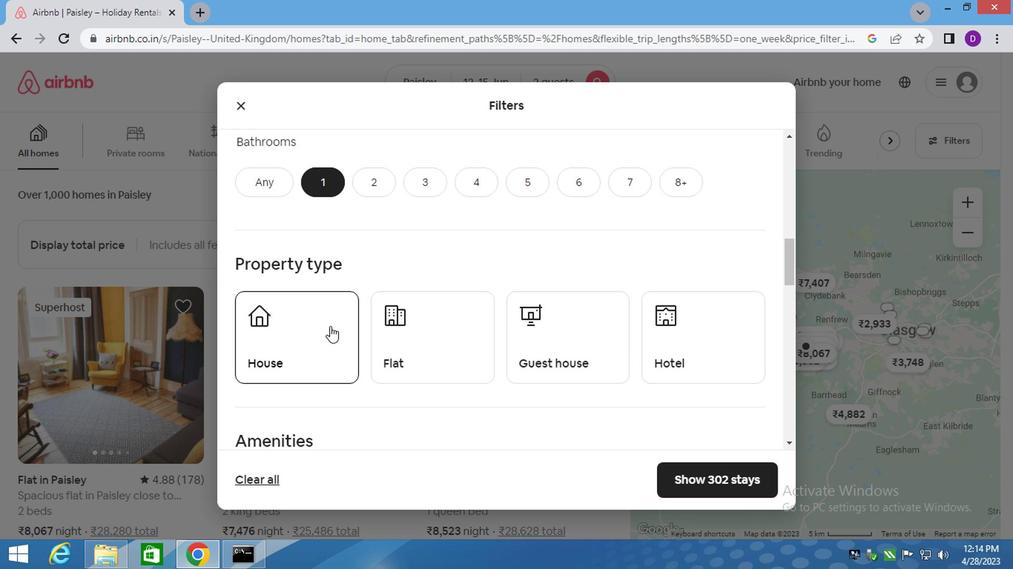 
Action: Mouse moved to (405, 343)
Screenshot: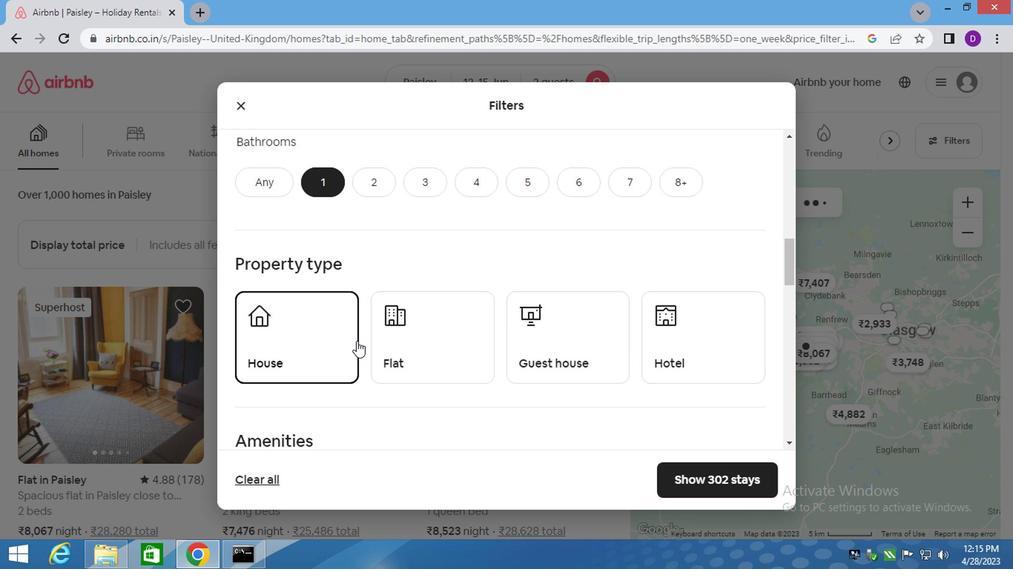 
Action: Mouse pressed left at (405, 343)
Screenshot: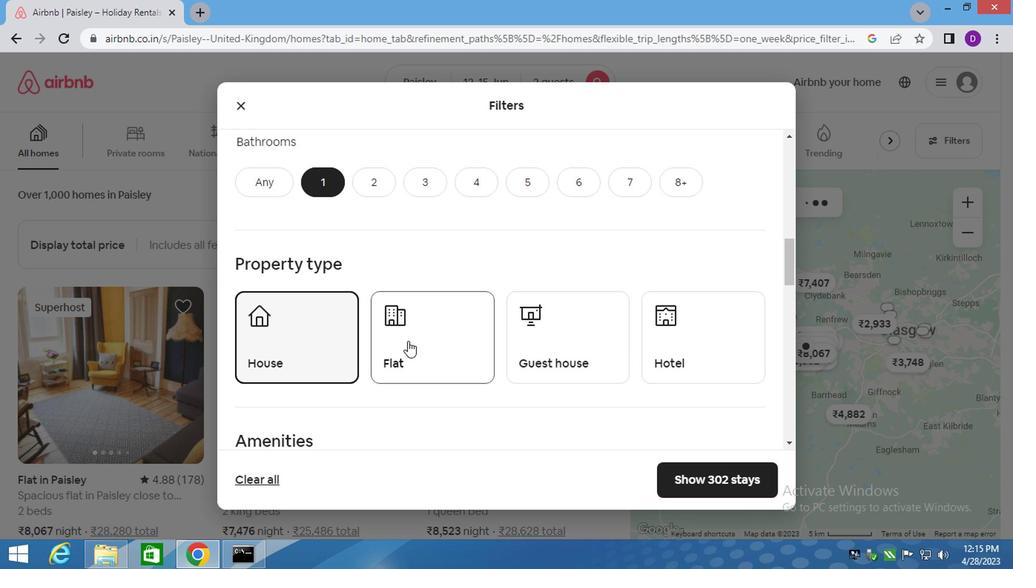 
Action: Mouse moved to (526, 337)
Screenshot: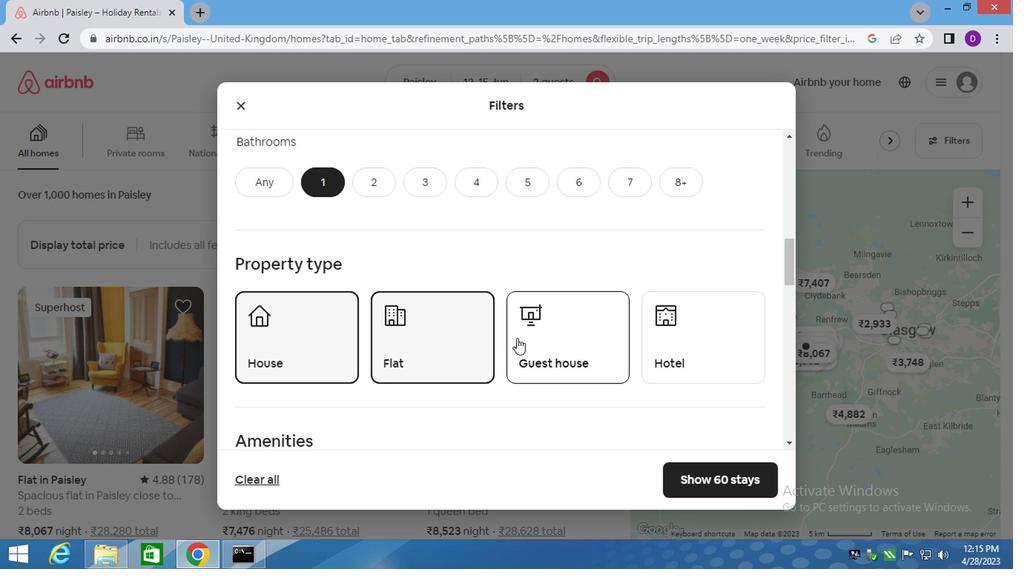 
Action: Mouse pressed left at (526, 337)
Screenshot: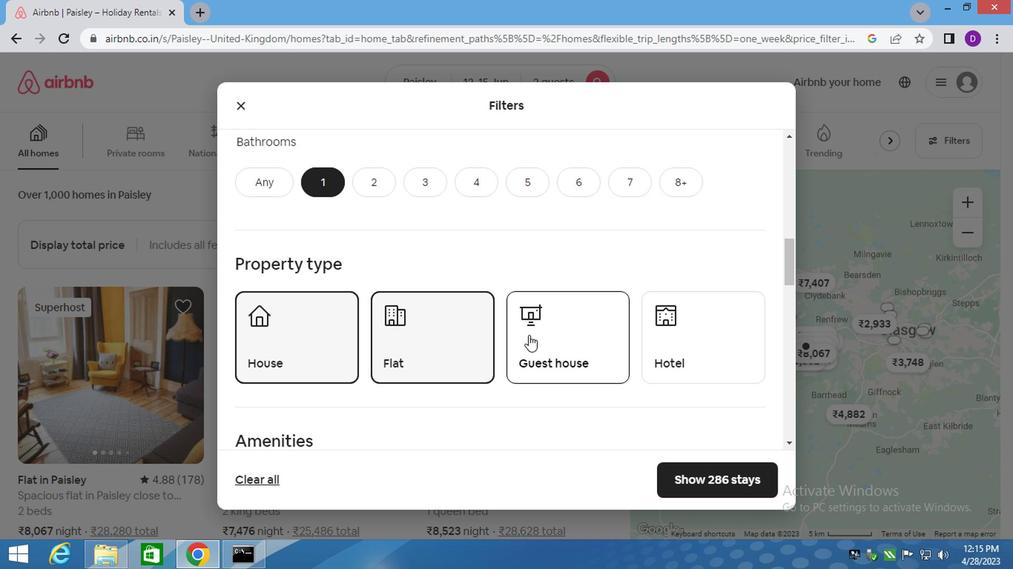 
Action: Mouse moved to (684, 336)
Screenshot: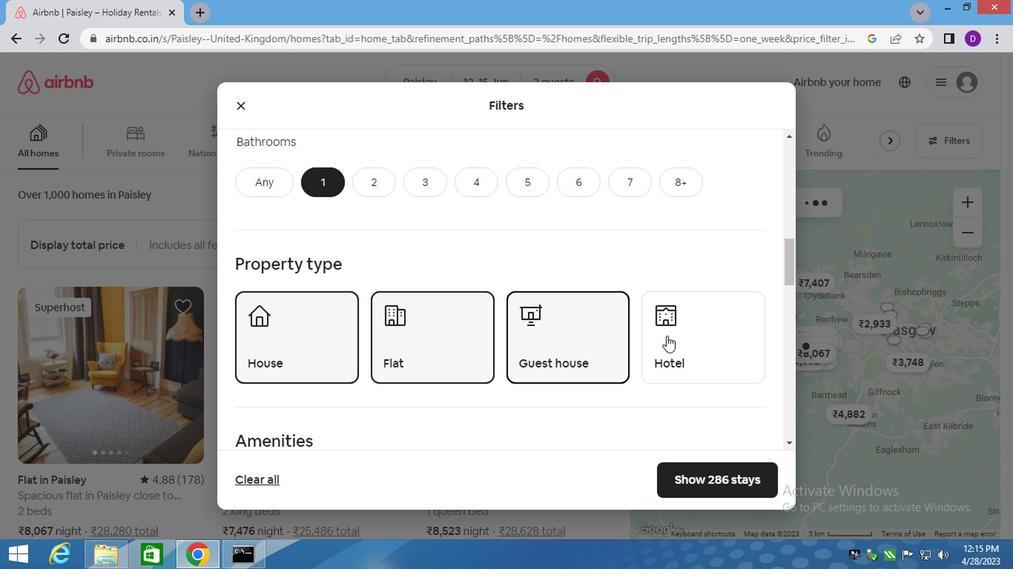 
Action: Mouse pressed left at (684, 336)
Screenshot: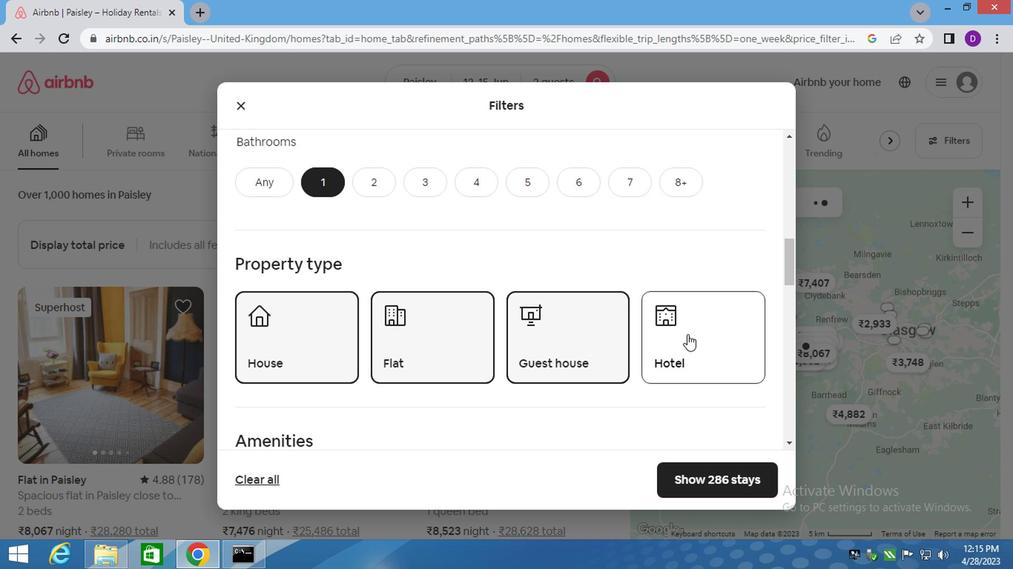 
Action: Mouse moved to (405, 420)
Screenshot: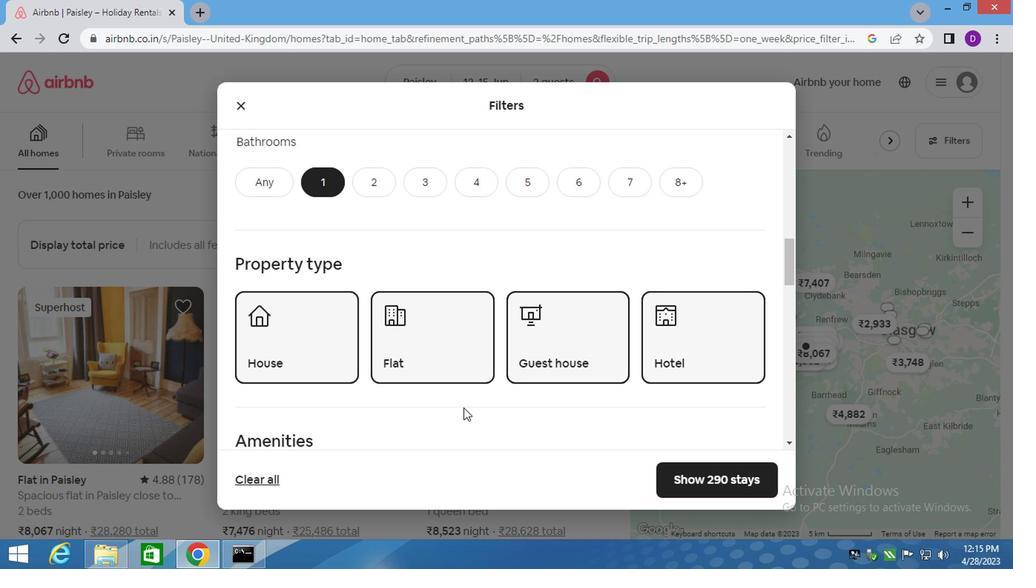 
Action: Mouse scrolled (405, 420) with delta (0, 0)
Screenshot: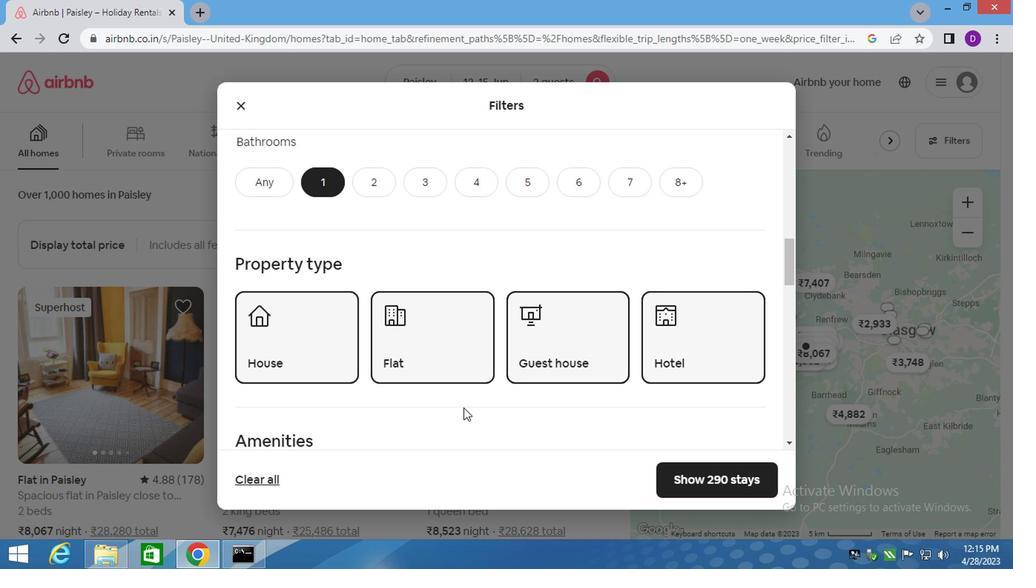
Action: Mouse moved to (399, 422)
Screenshot: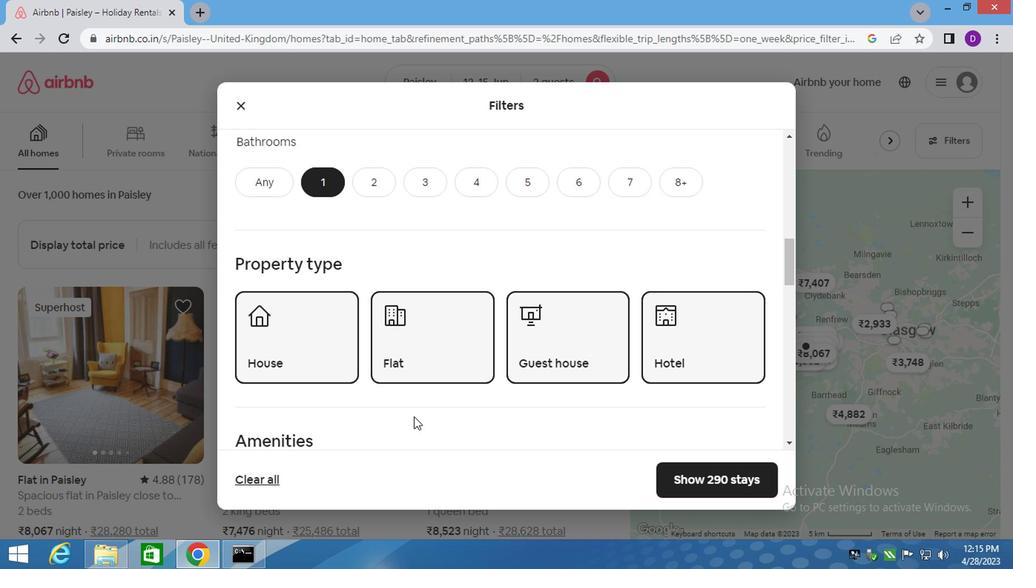 
Action: Mouse scrolled (399, 422) with delta (0, 0)
Screenshot: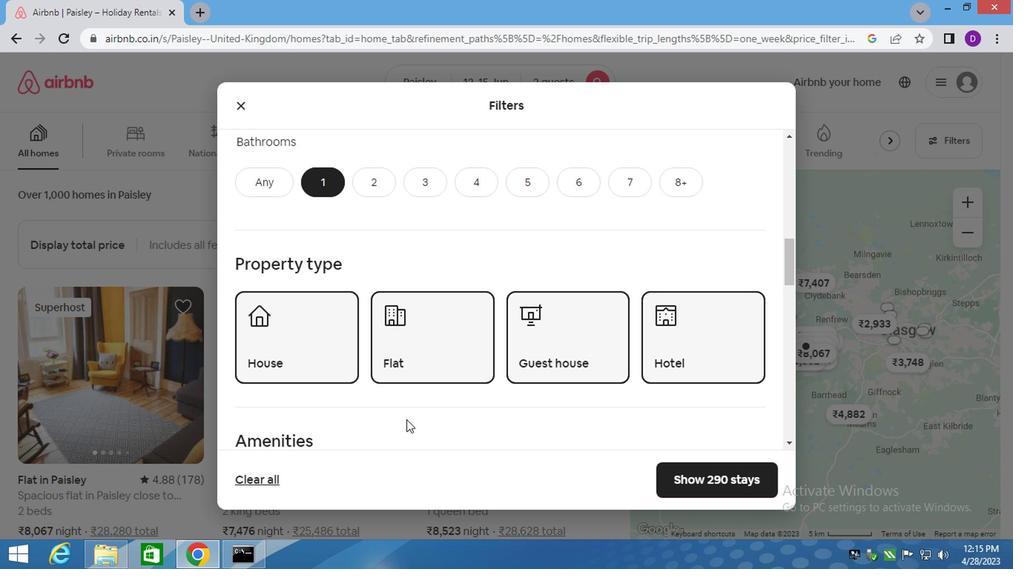 
Action: Mouse moved to (399, 422)
Screenshot: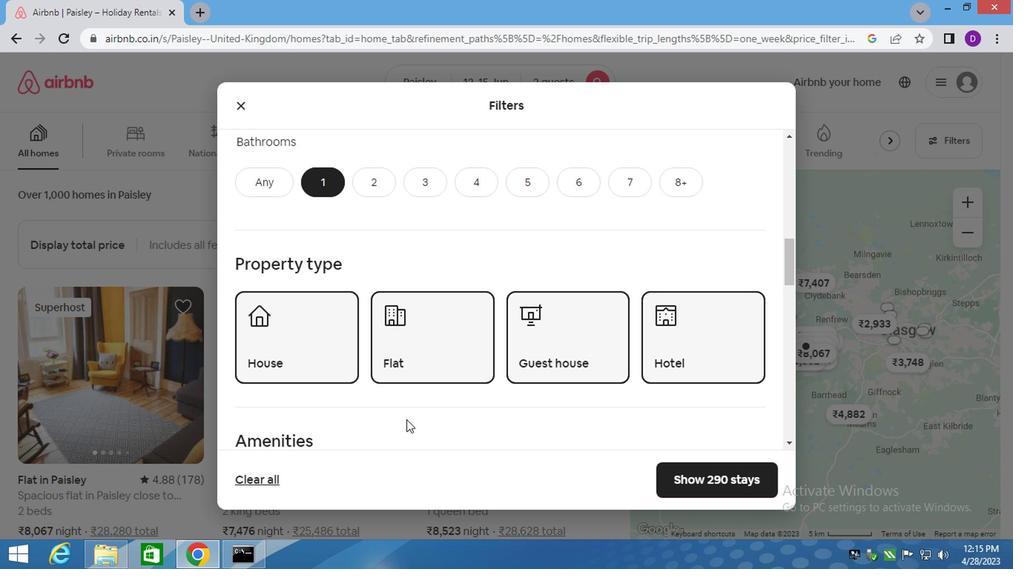 
Action: Mouse scrolled (399, 422) with delta (0, 0)
Screenshot: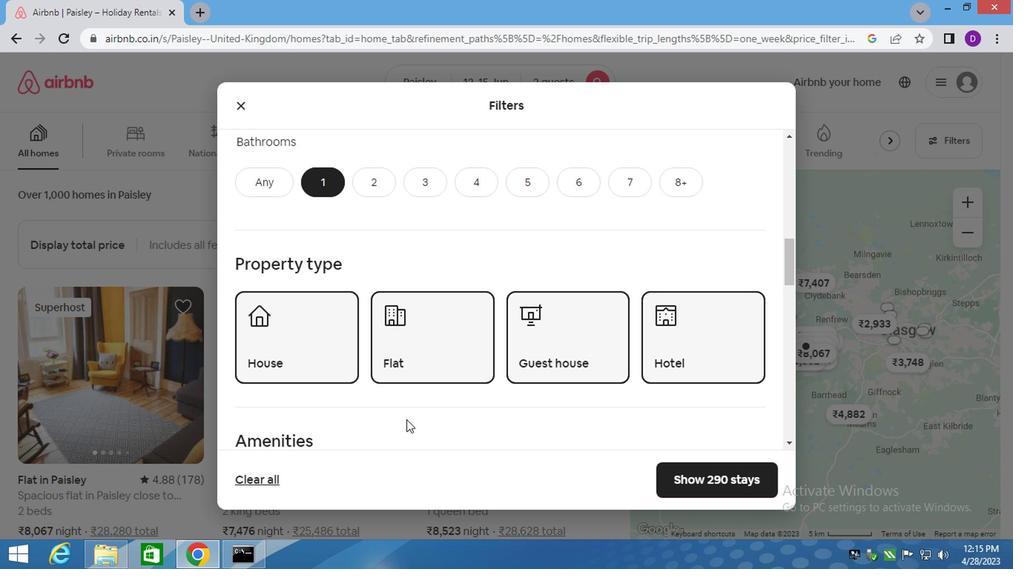 
Action: Mouse moved to (391, 409)
Screenshot: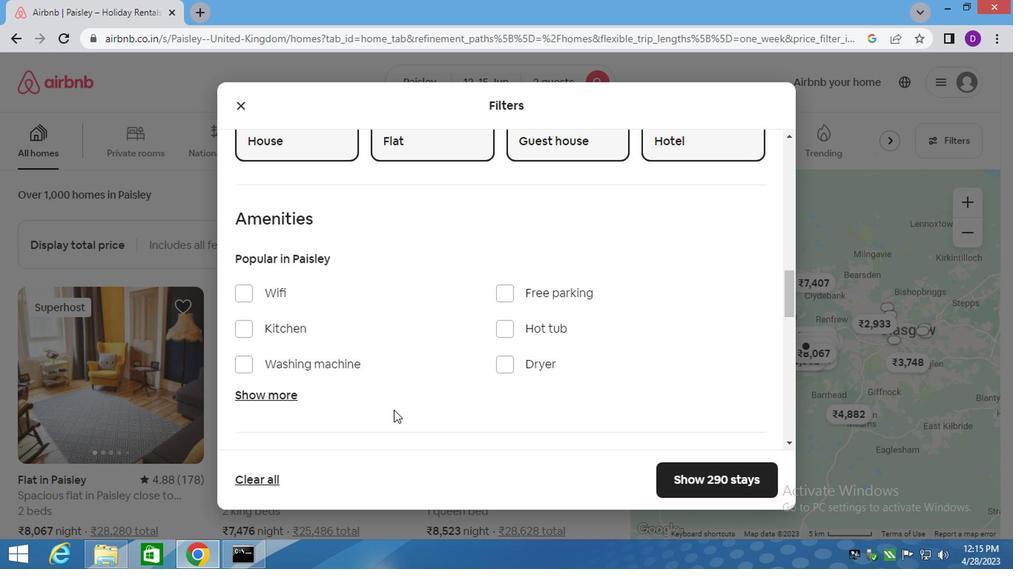 
Action: Mouse scrolled (391, 408) with delta (0, 0)
Screenshot: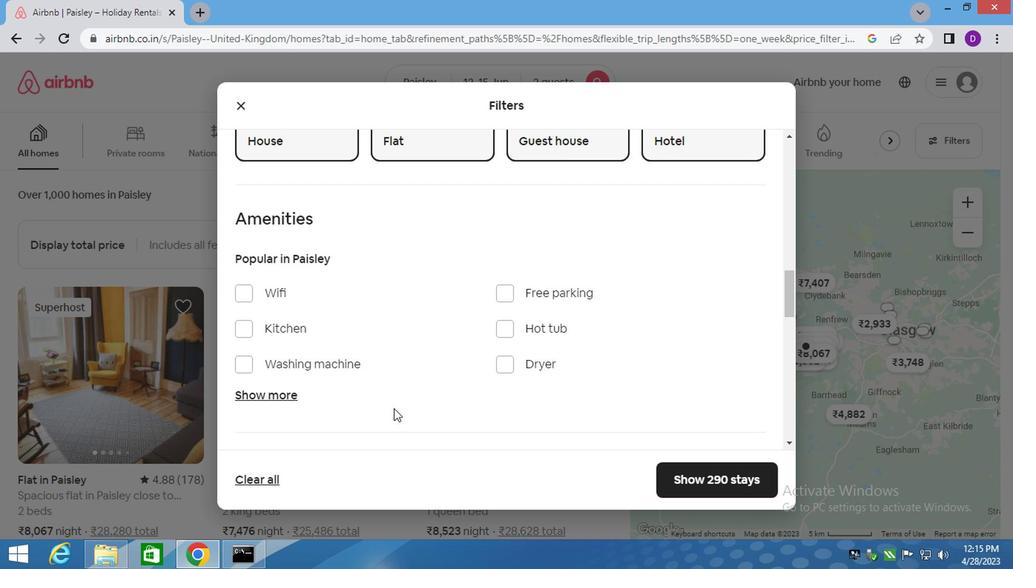 
Action: Mouse scrolled (391, 408) with delta (0, 0)
Screenshot: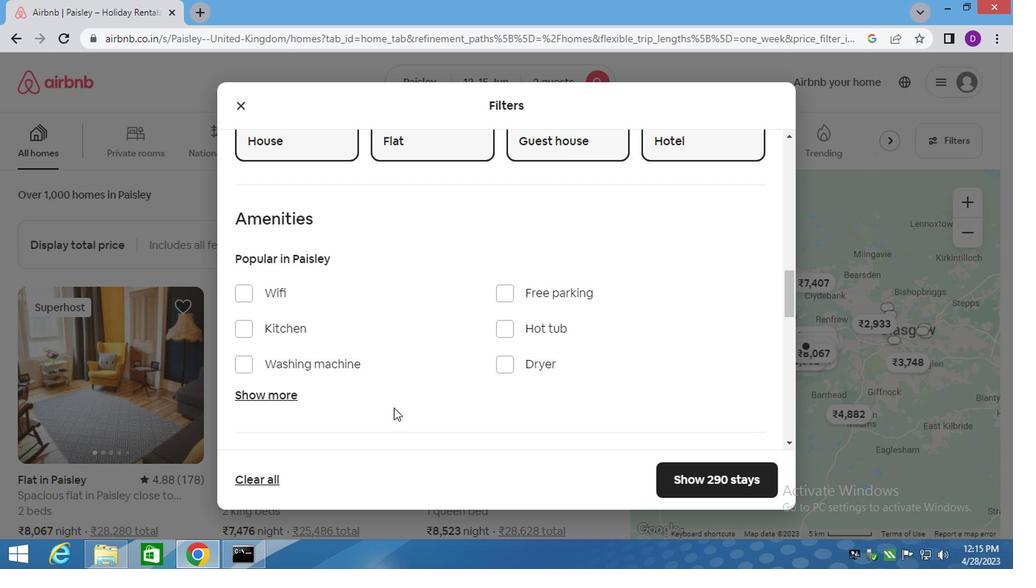 
Action: Mouse scrolled (391, 408) with delta (0, 0)
Screenshot: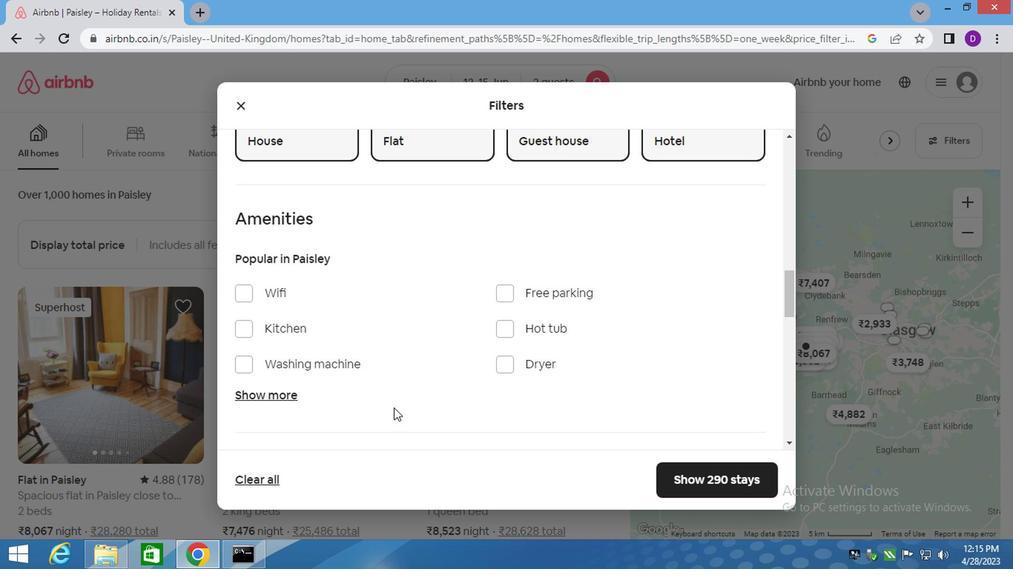 
Action: Mouse moved to (738, 345)
Screenshot: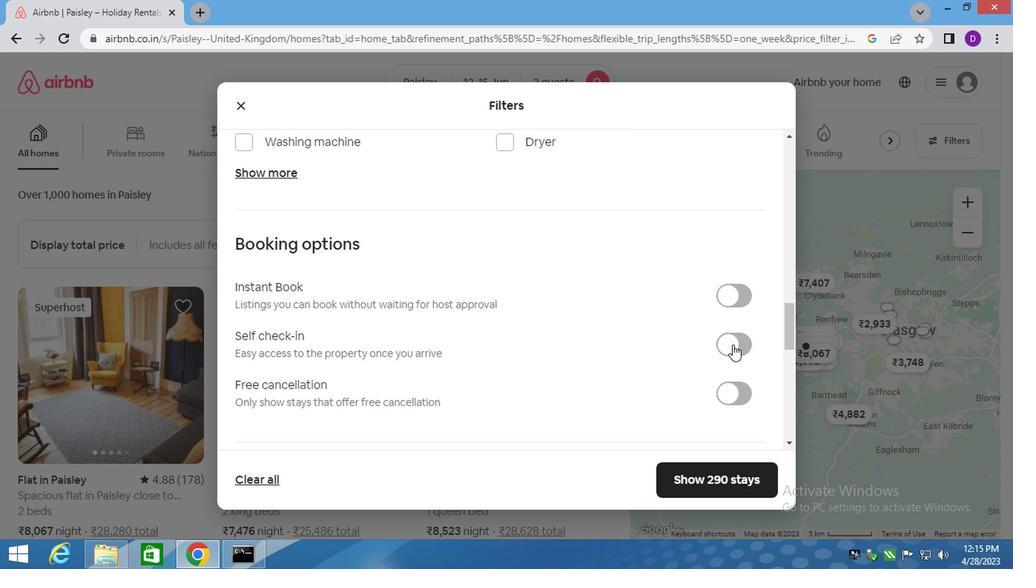 
Action: Mouse pressed left at (738, 345)
Screenshot: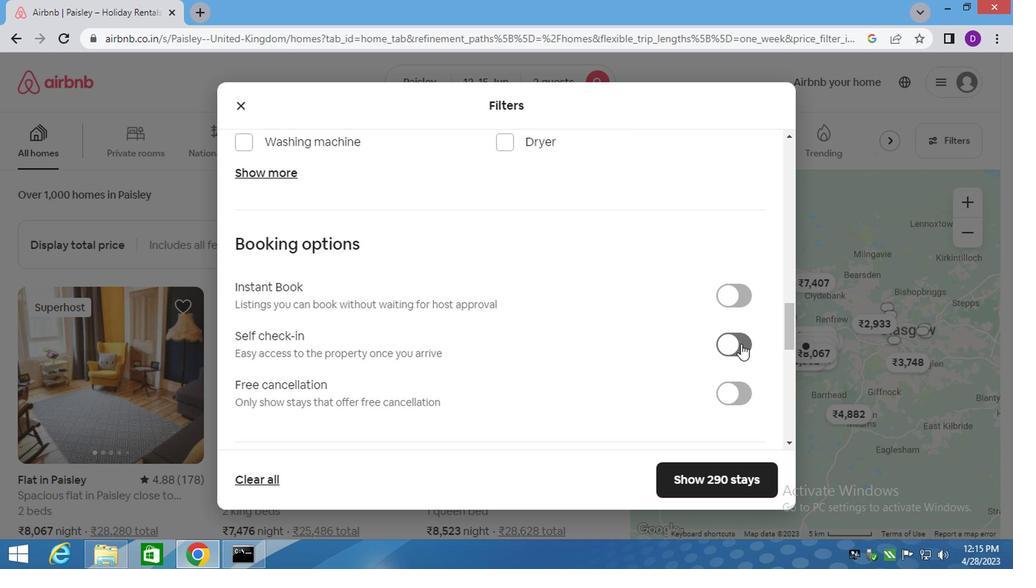 
Action: Mouse moved to (463, 372)
Screenshot: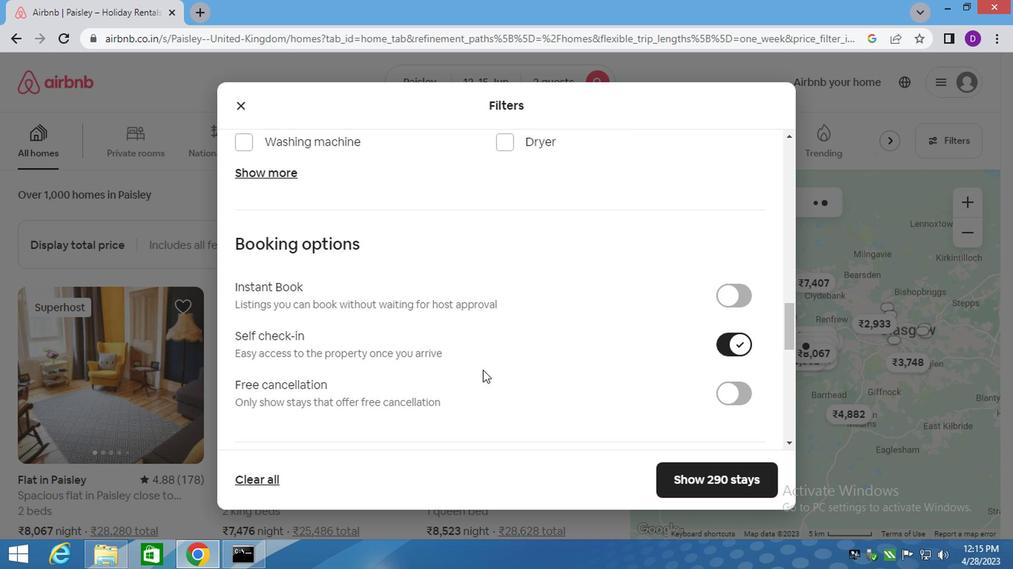 
Action: Mouse scrolled (463, 371) with delta (0, -1)
Screenshot: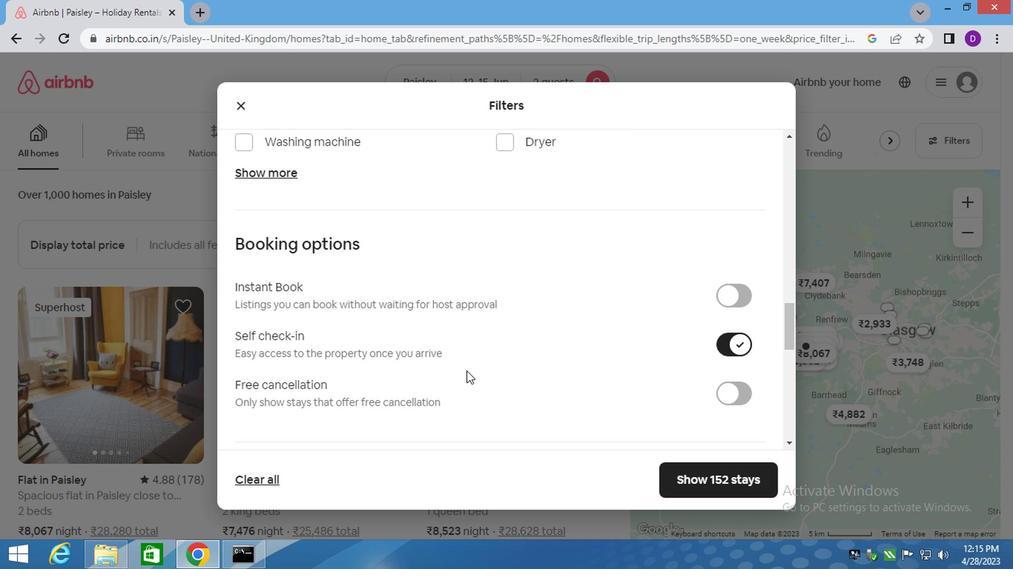 
Action: Mouse scrolled (463, 371) with delta (0, -1)
Screenshot: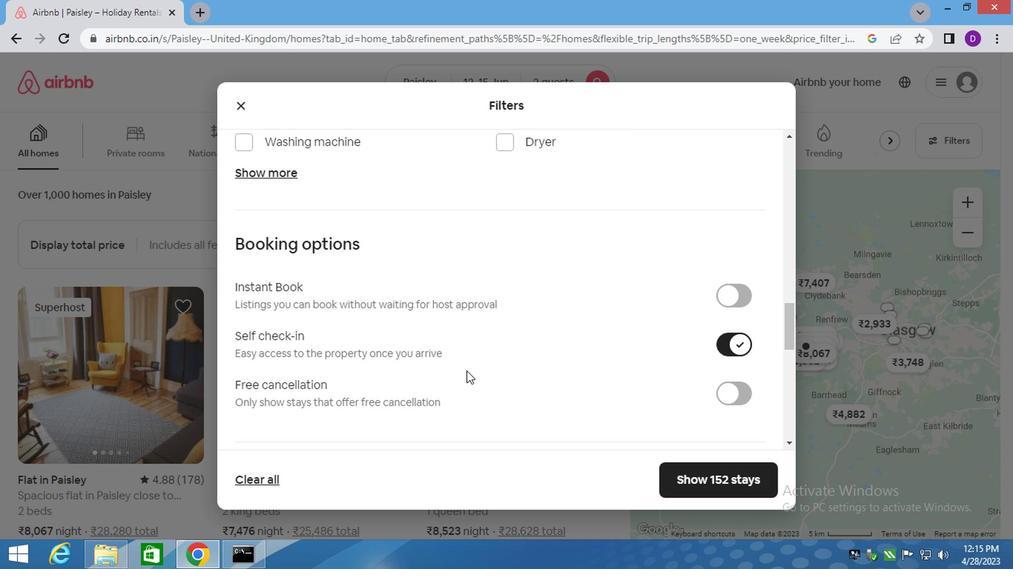 
Action: Mouse scrolled (463, 371) with delta (0, -1)
Screenshot: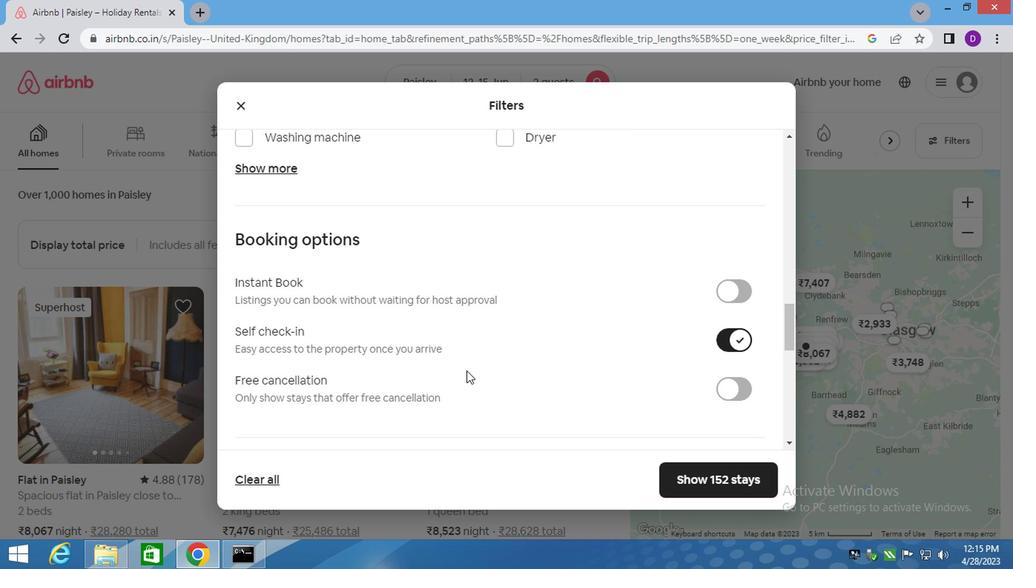 
Action: Mouse moved to (376, 393)
Screenshot: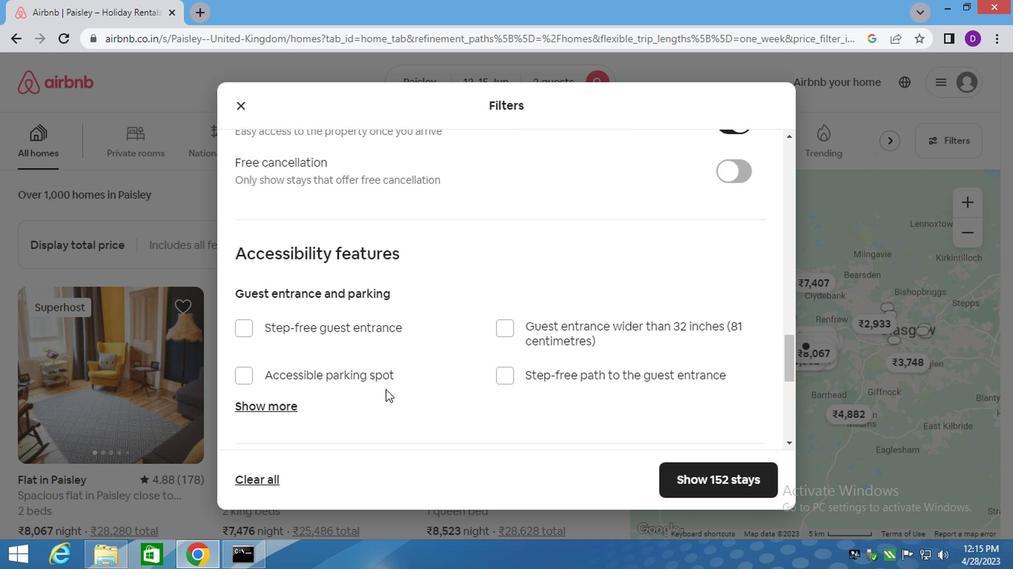 
Action: Mouse scrolled (376, 392) with delta (0, 0)
Screenshot: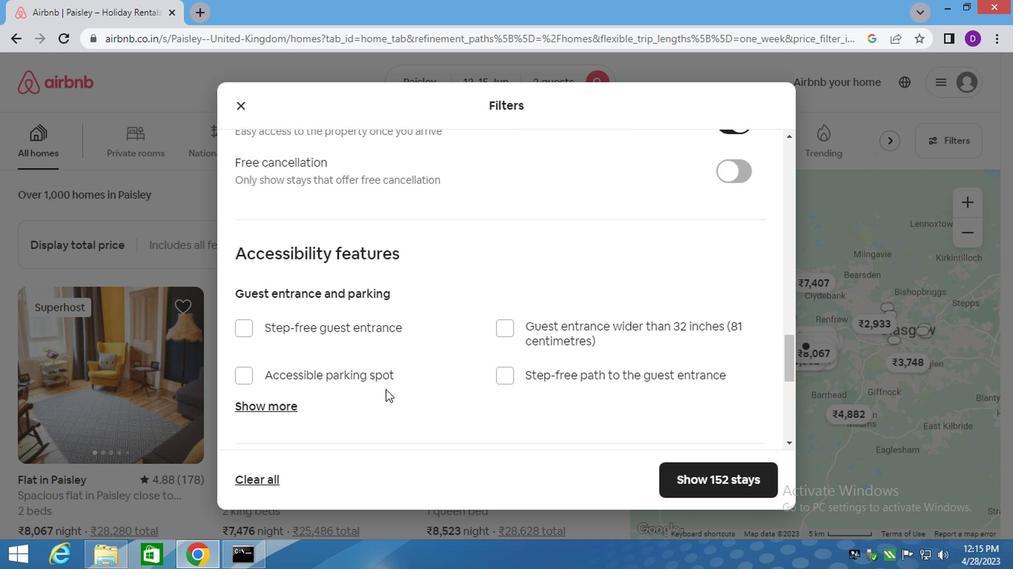 
Action: Mouse moved to (373, 394)
Screenshot: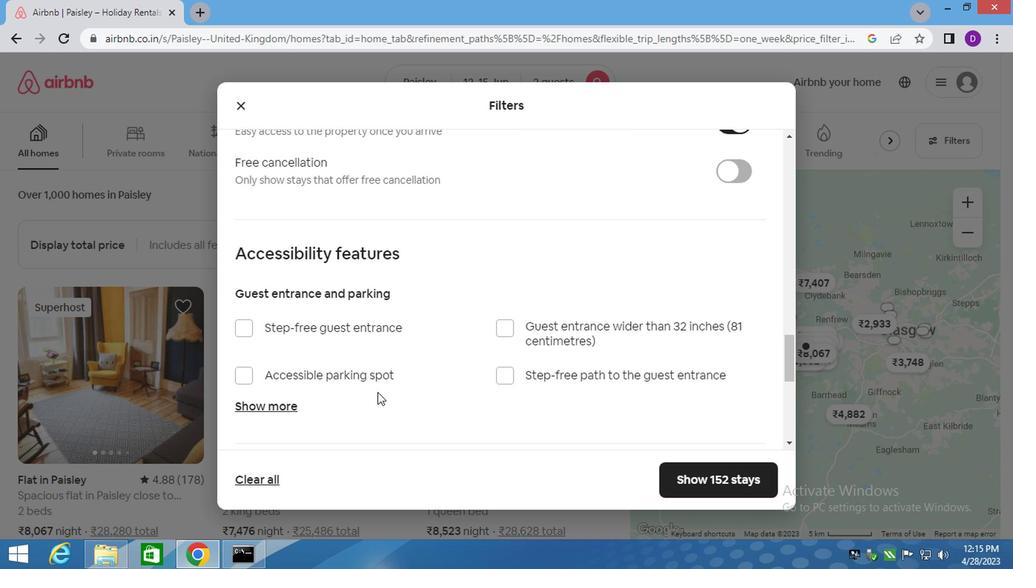 
Action: Mouse scrolled (374, 393) with delta (0, -1)
Screenshot: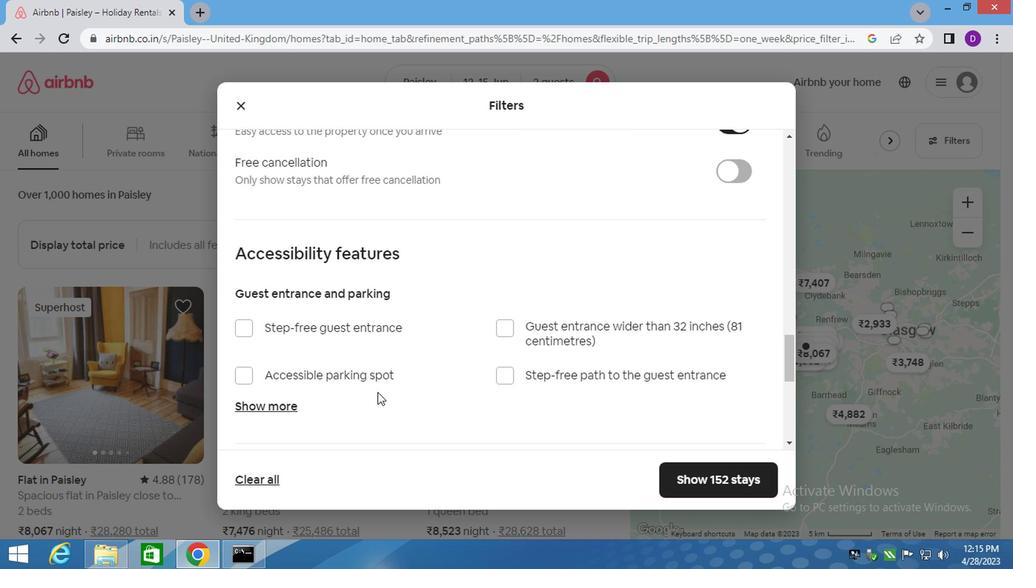 
Action: Mouse scrolled (373, 394) with delta (0, 0)
Screenshot: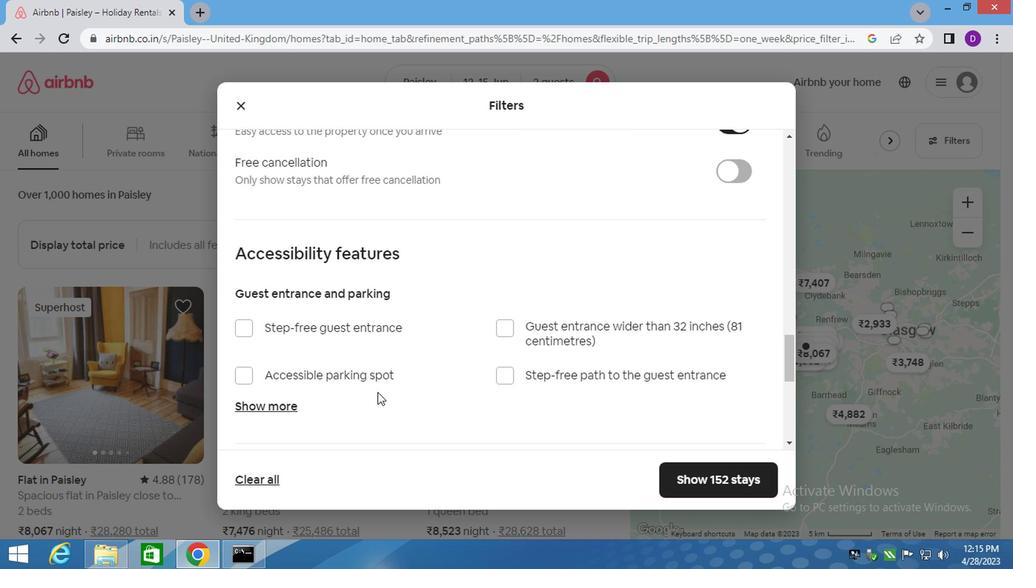 
Action: Mouse scrolled (373, 394) with delta (0, 0)
Screenshot: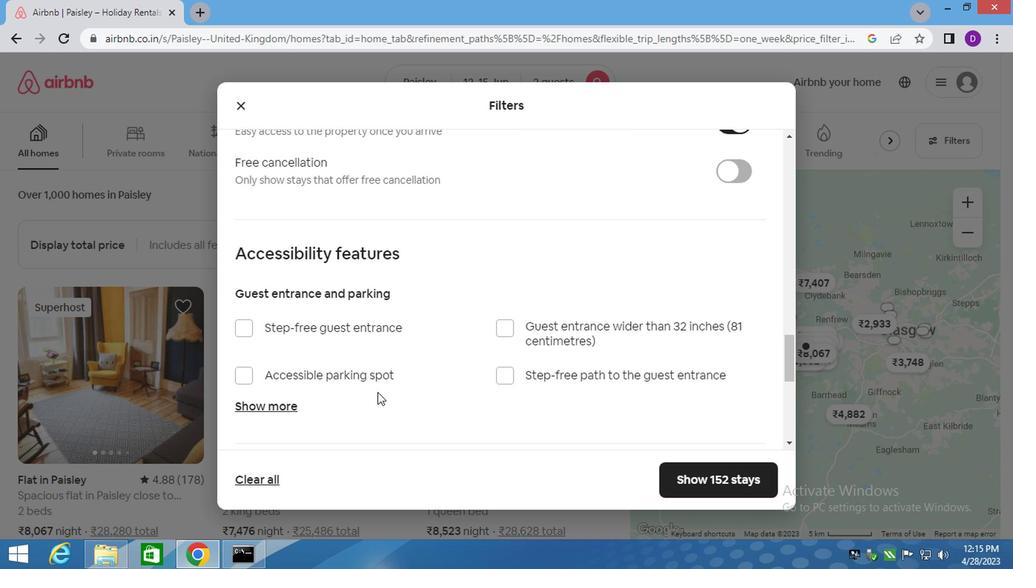 
Action: Mouse moved to (297, 380)
Screenshot: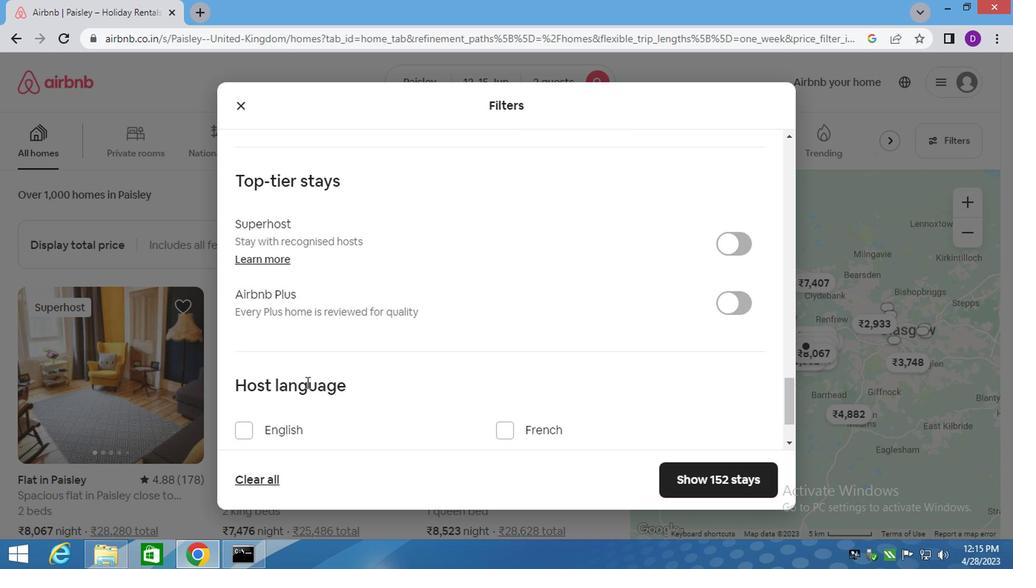 
Action: Mouse scrolled (297, 379) with delta (0, 0)
Screenshot: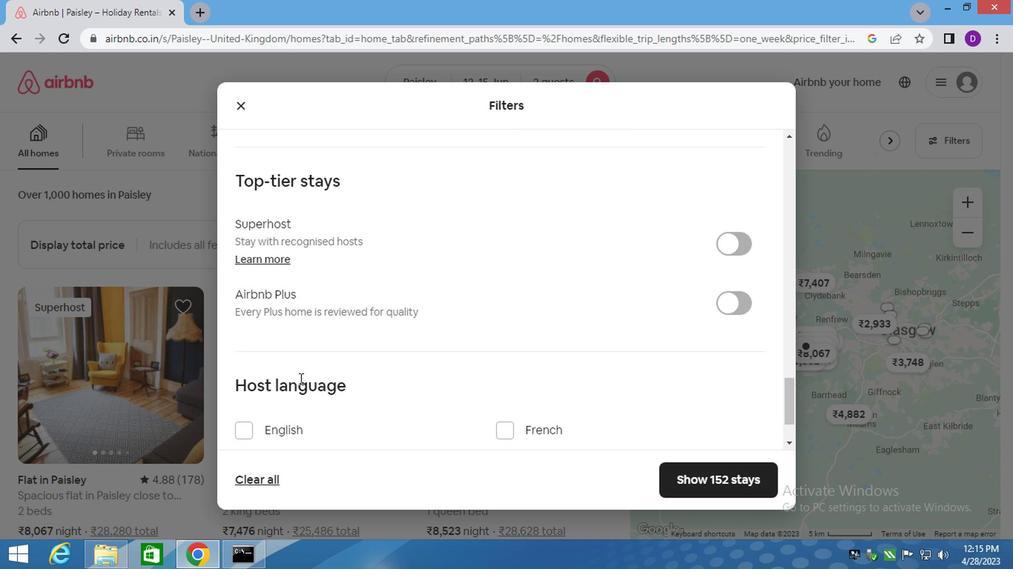 
Action: Mouse scrolled (297, 379) with delta (0, 0)
Screenshot: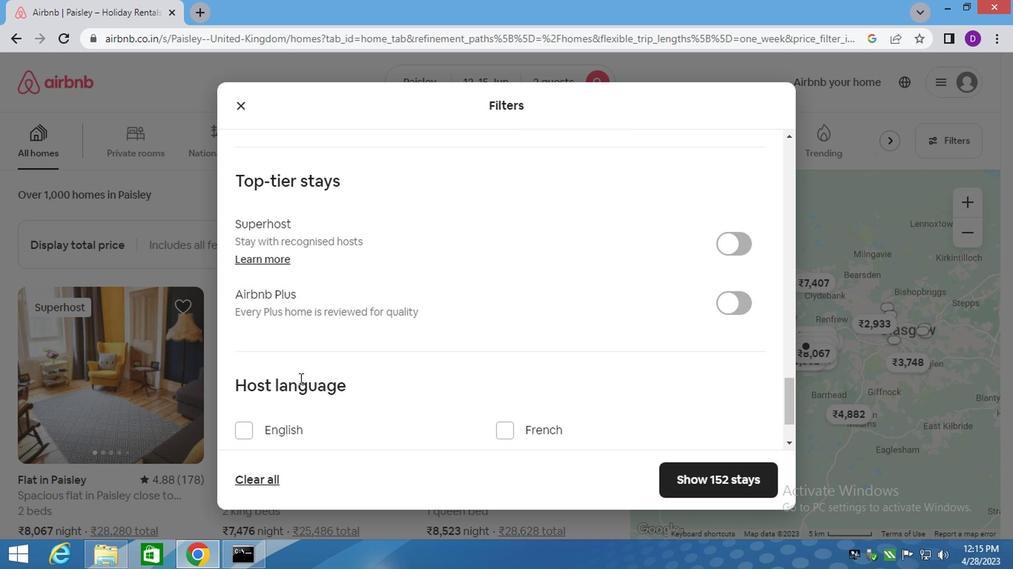 
Action: Mouse scrolled (297, 379) with delta (0, 0)
Screenshot: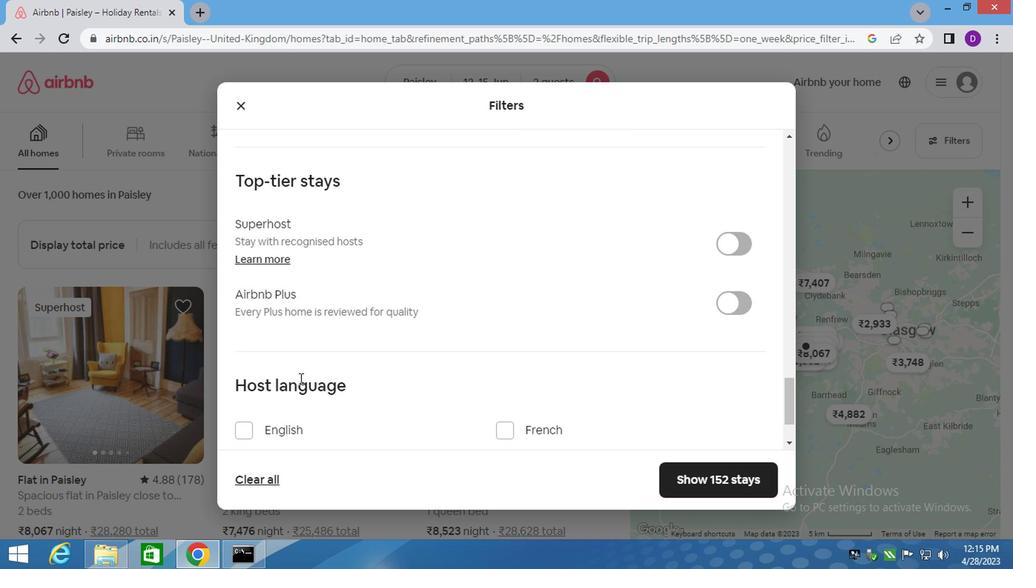 
Action: Mouse scrolled (297, 379) with delta (0, 0)
Screenshot: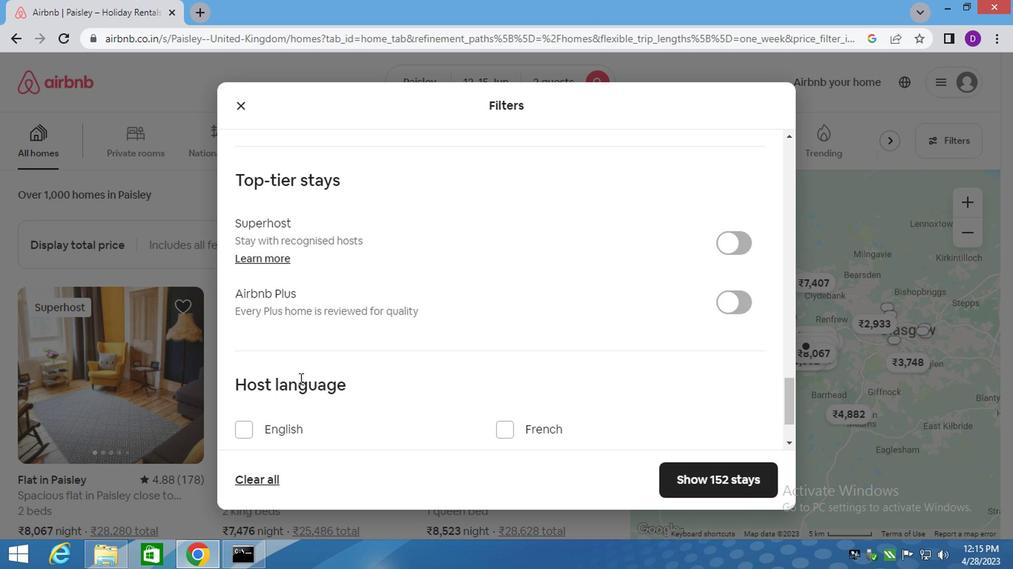 
Action: Mouse moved to (248, 345)
Screenshot: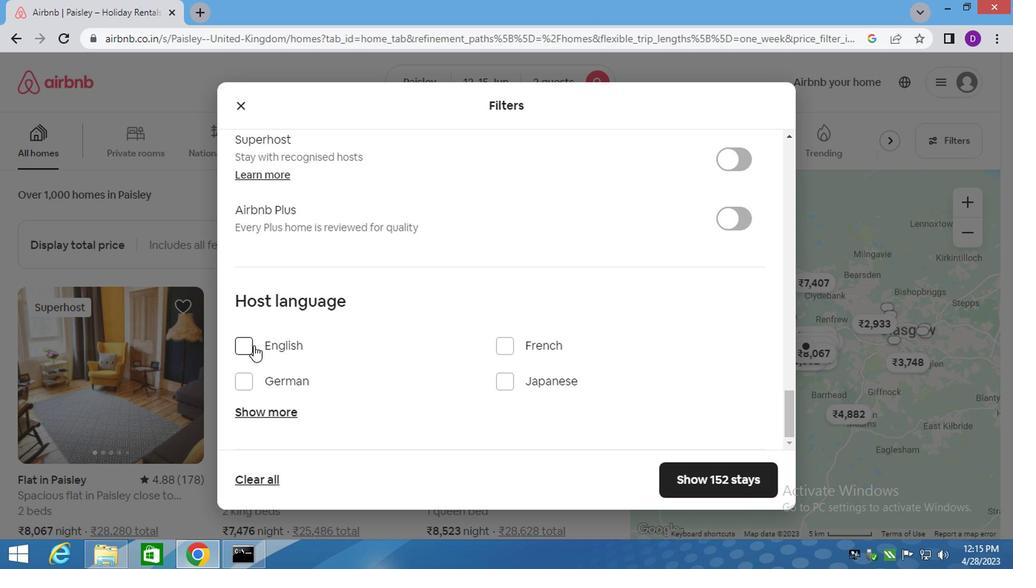 
Action: Mouse pressed left at (248, 345)
Screenshot: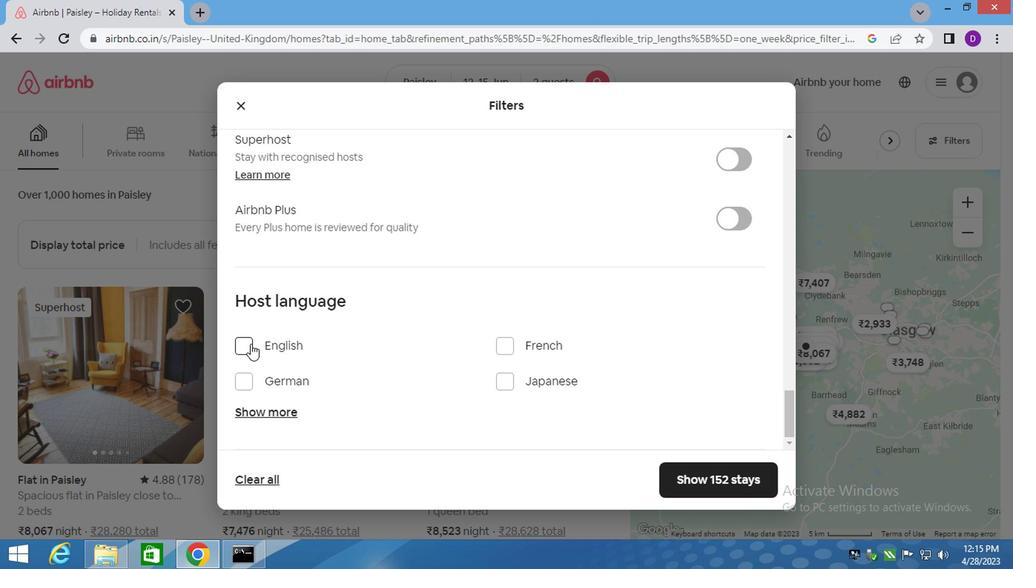 
Action: Mouse moved to (705, 472)
Screenshot: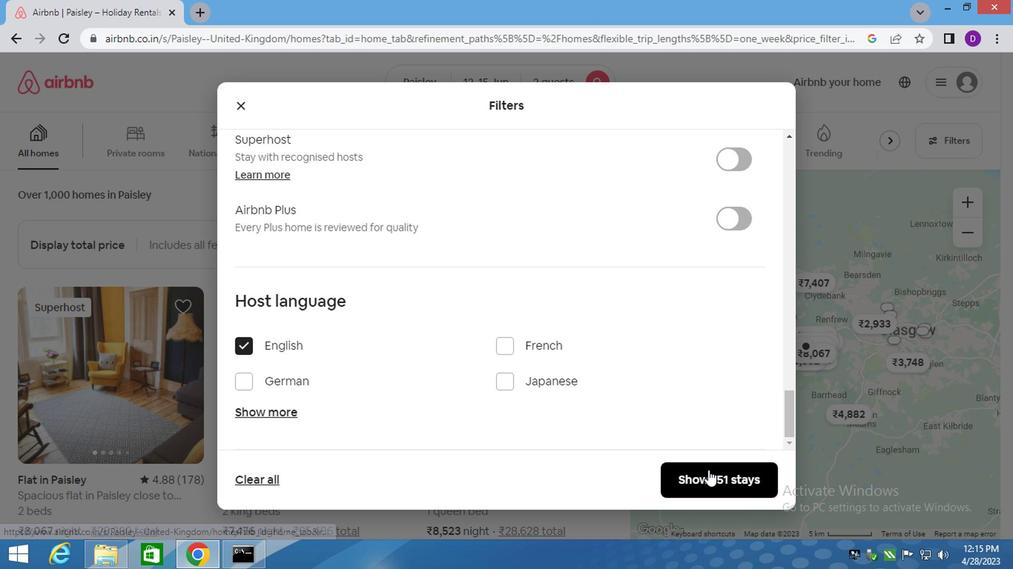 
Action: Mouse pressed left at (705, 472)
Screenshot: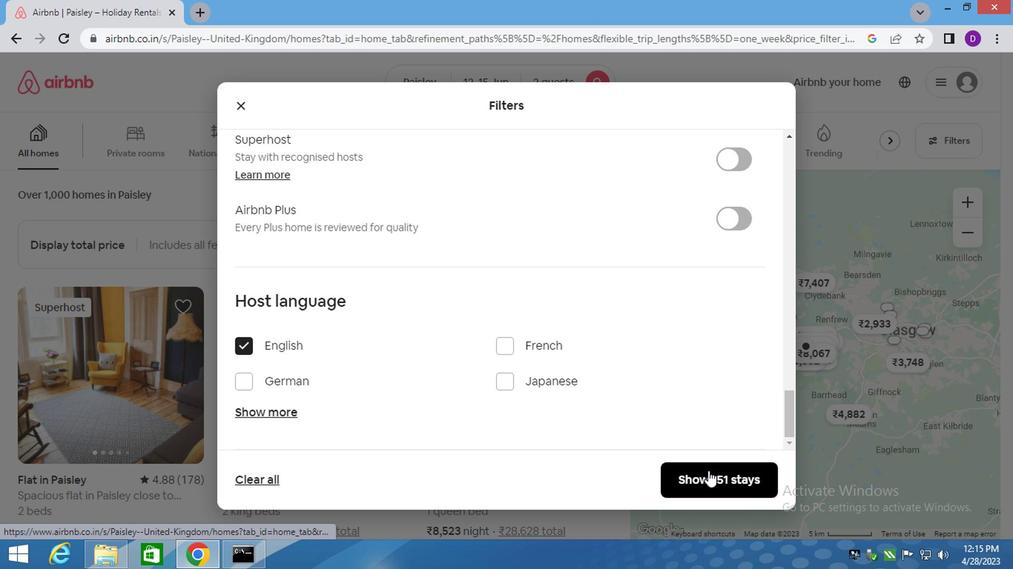 
